 Task: Look for space in San Jose, Philippines from 5th September, 2023 to 13th September, 2023 for 6 adults in price range Rs.15000 to Rs.20000. Place can be entire place with 3 bedrooms having 3 beds and 3 bathrooms. Property type can be house, flat, guest house. Booking option can be shelf check-in. Required host language is English.
Action: Mouse moved to (451, 81)
Screenshot: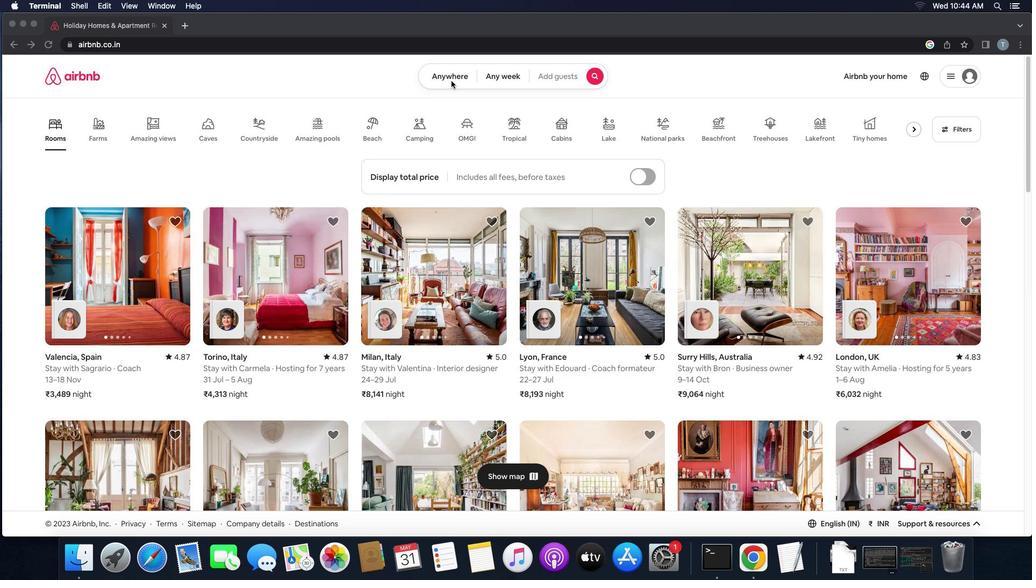 
Action: Mouse pressed left at (451, 81)
Screenshot: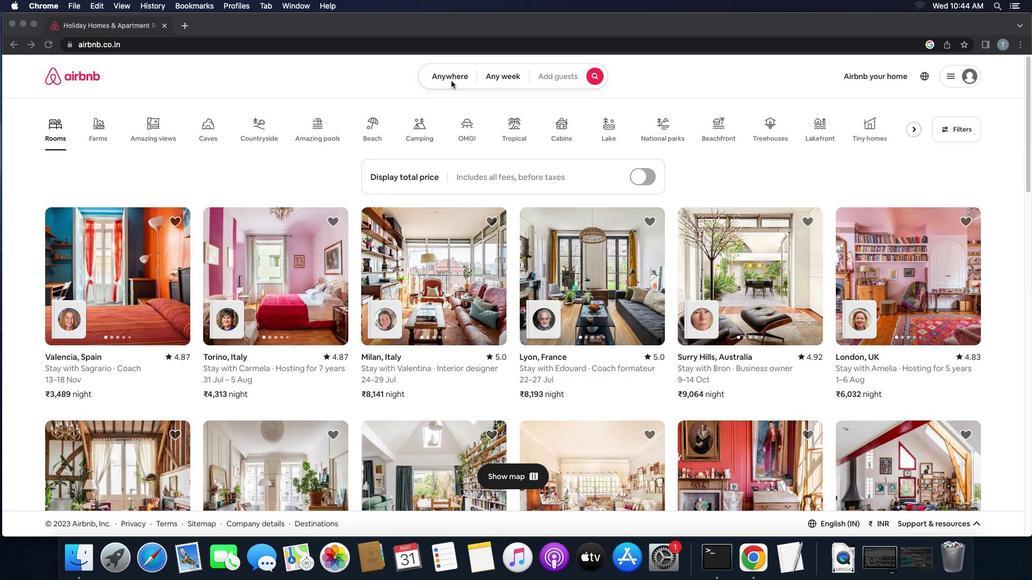 
Action: Mouse moved to (451, 81)
Screenshot: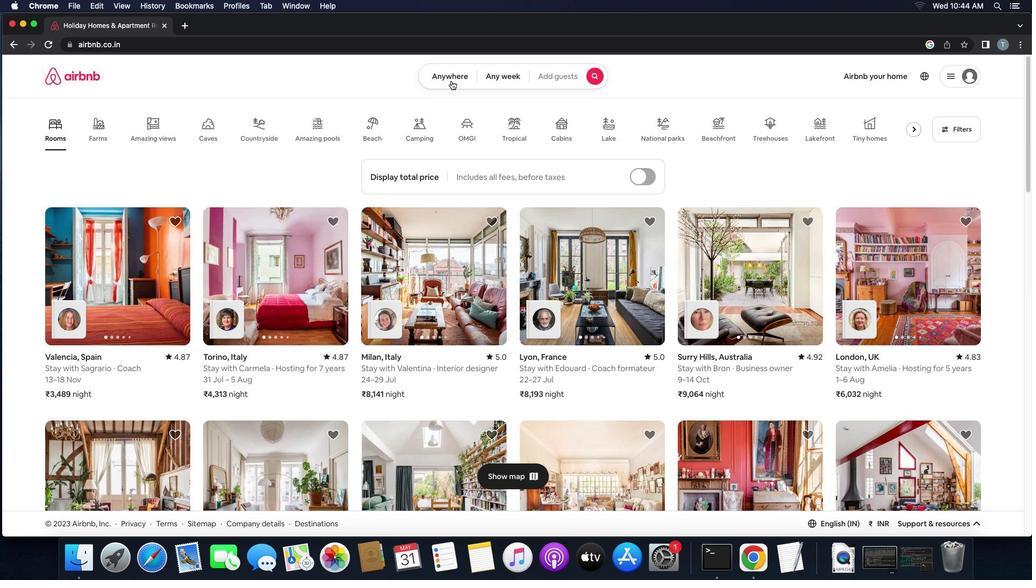 
Action: Mouse pressed left at (451, 81)
Screenshot: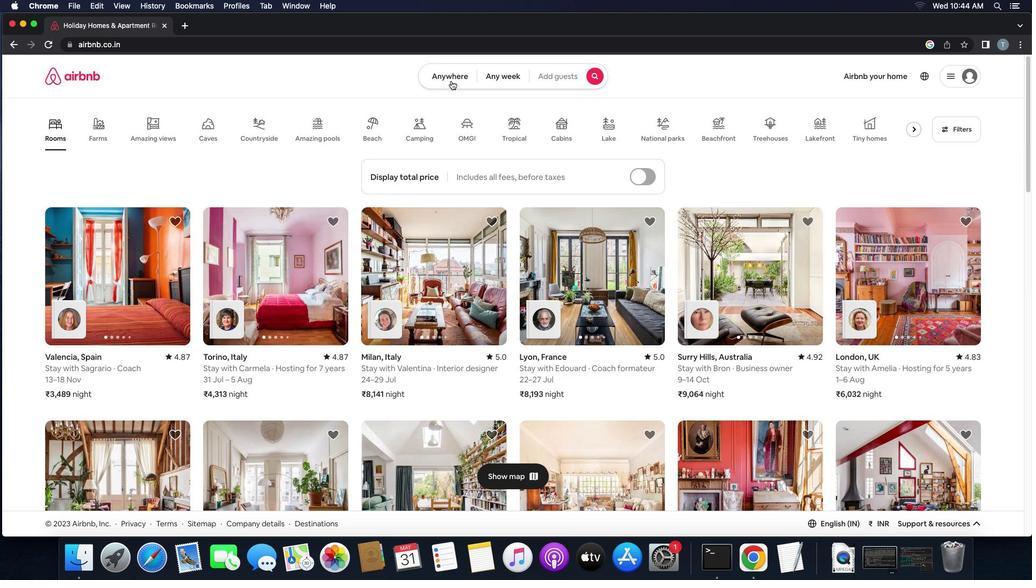 
Action: Mouse moved to (396, 121)
Screenshot: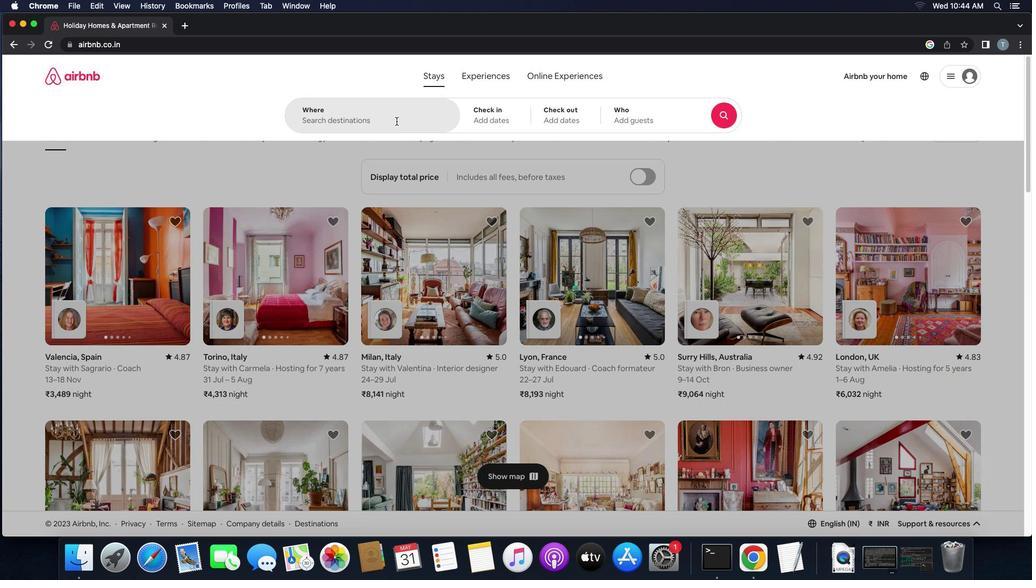 
Action: Mouse pressed left at (396, 121)
Screenshot: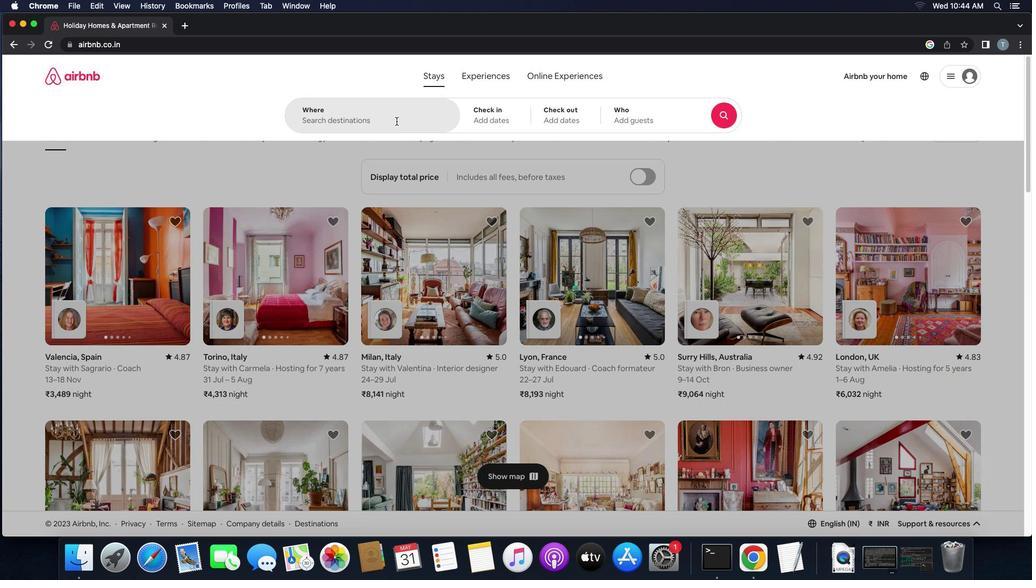 
Action: Mouse moved to (396, 118)
Screenshot: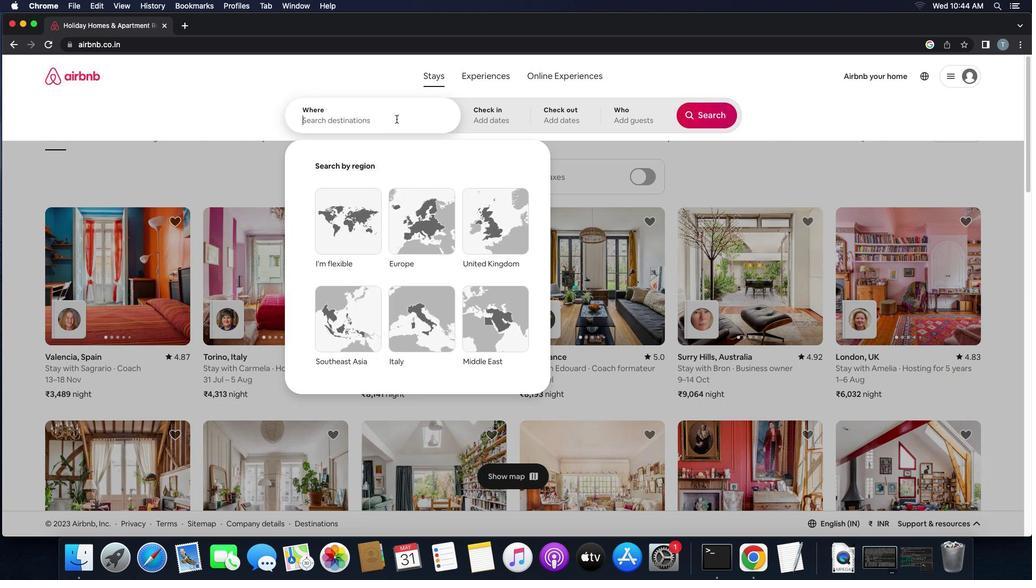 
Action: Key pressed Key.shift'S''a''n'Key.space'j''o''s''e'','Key.space'p''h''i''l''i''p''p''i''n''e''s'Key.enter
Screenshot: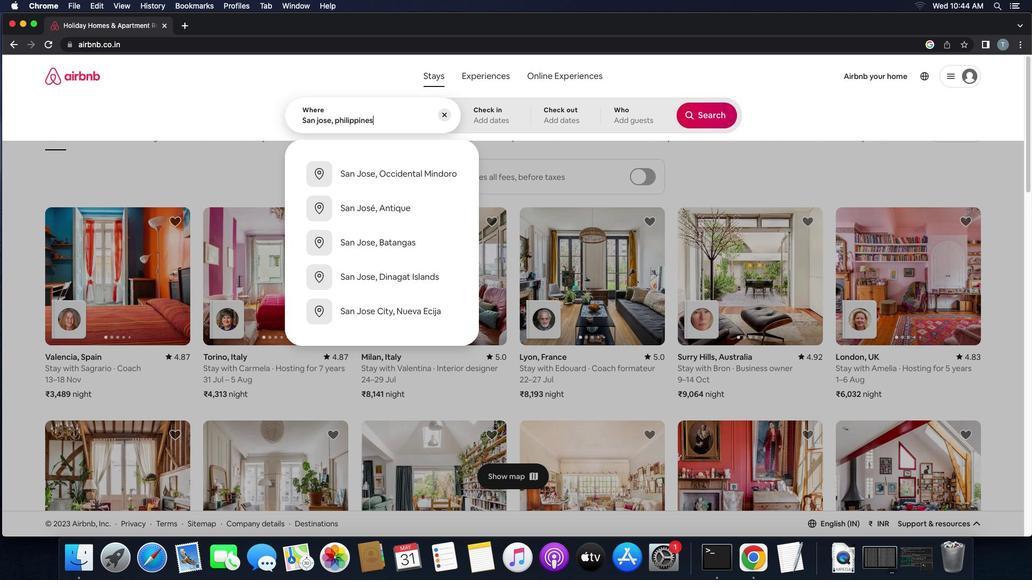 
Action: Mouse moved to (699, 204)
Screenshot: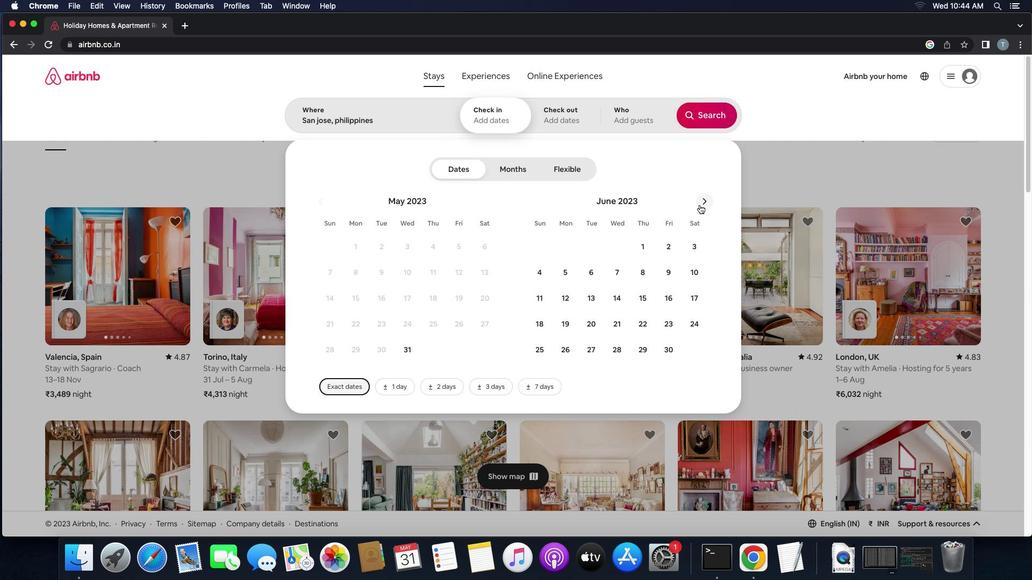 
Action: Mouse pressed left at (699, 204)
Screenshot: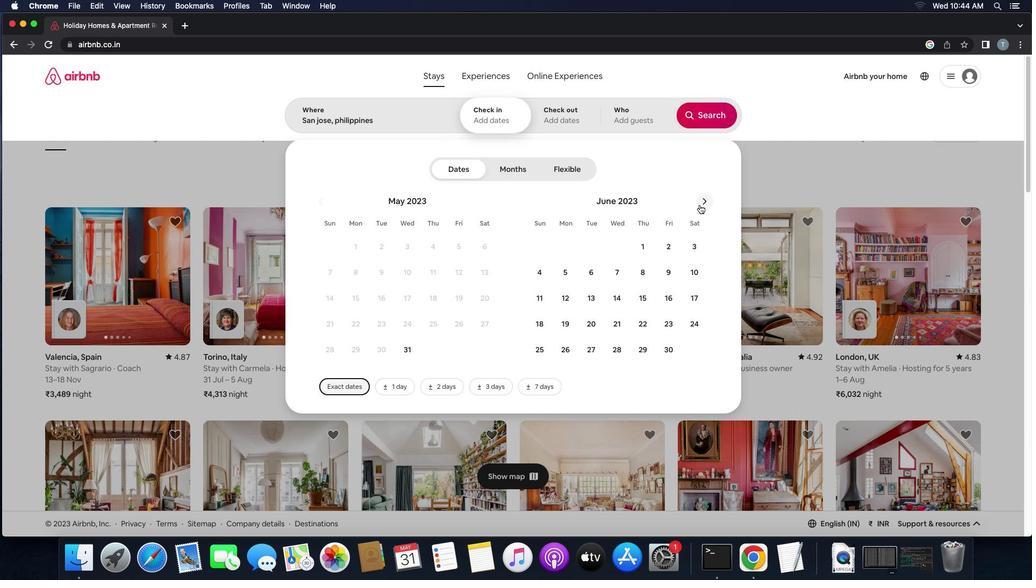 
Action: Mouse pressed left at (699, 204)
Screenshot: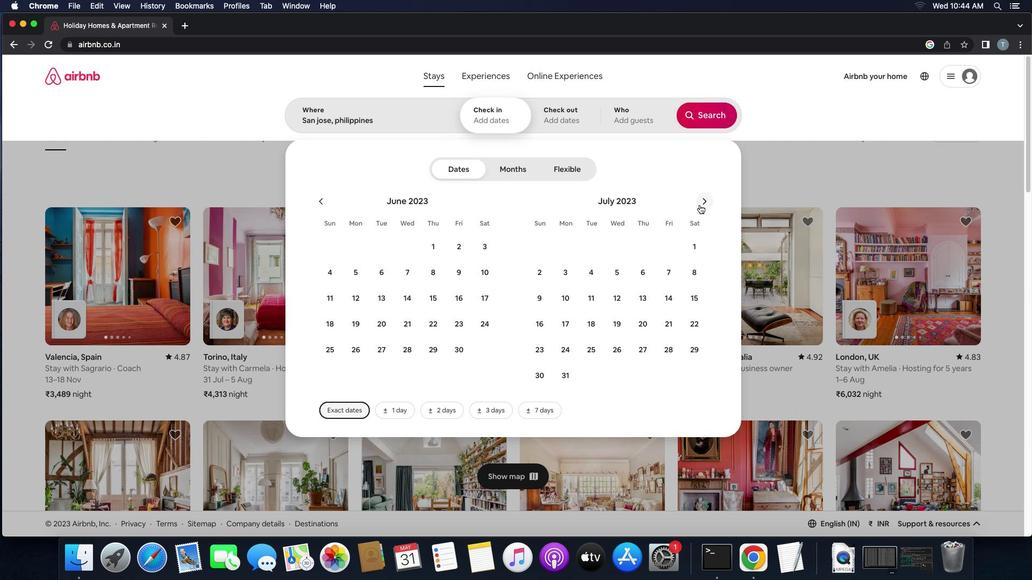 
Action: Mouse pressed left at (699, 204)
Screenshot: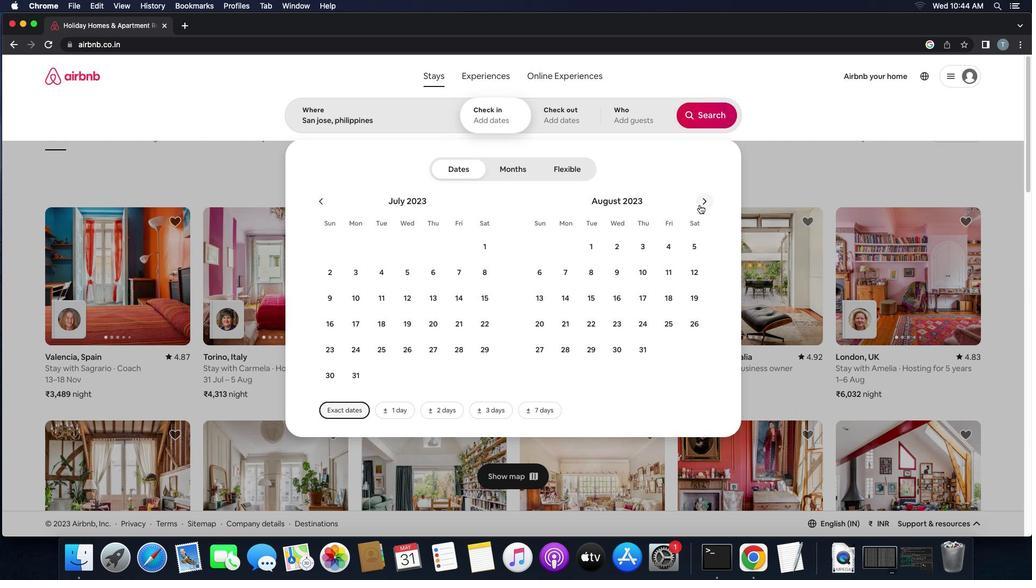 
Action: Mouse moved to (585, 267)
Screenshot: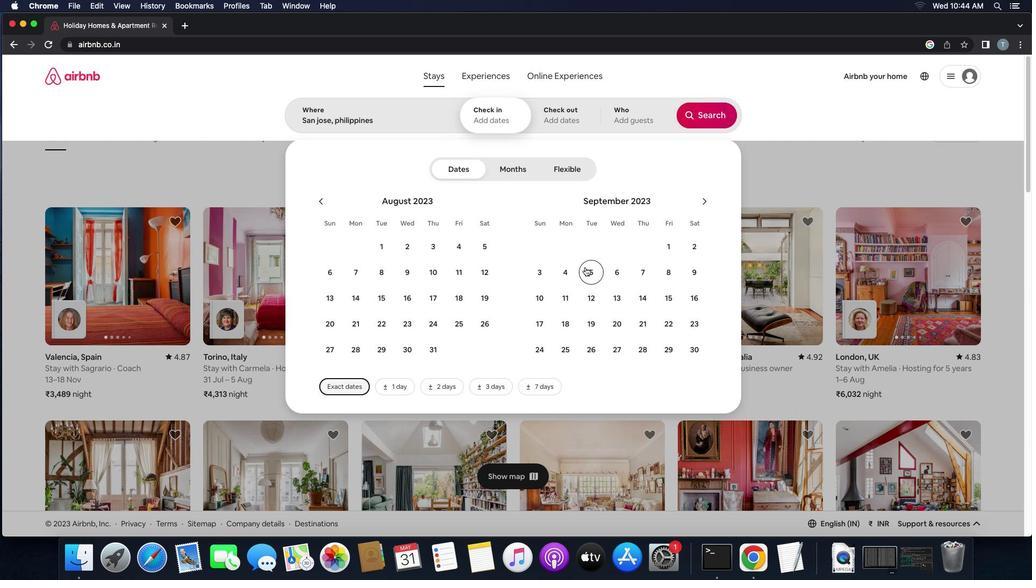 
Action: Mouse pressed left at (585, 267)
Screenshot: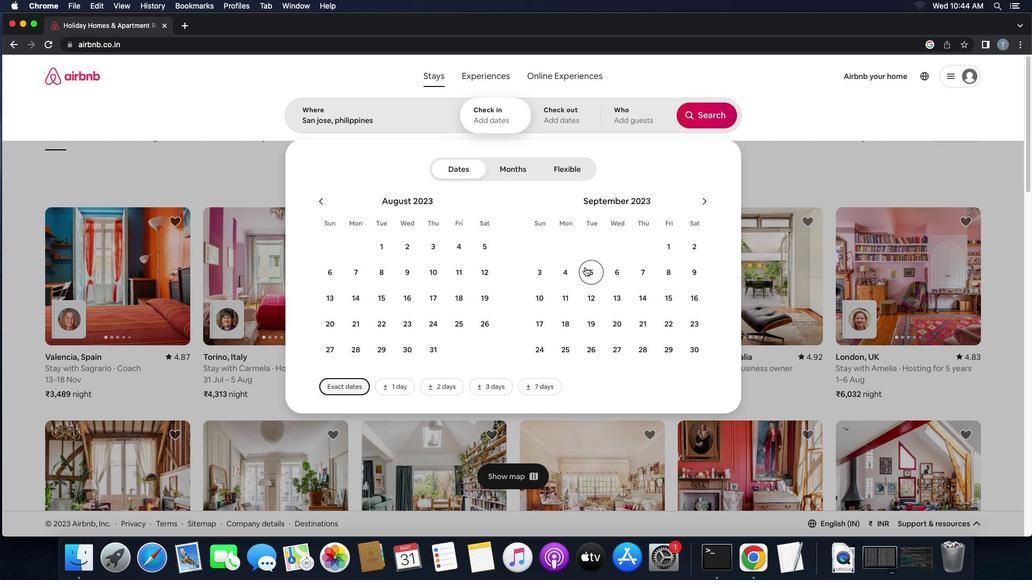
Action: Mouse moved to (619, 302)
Screenshot: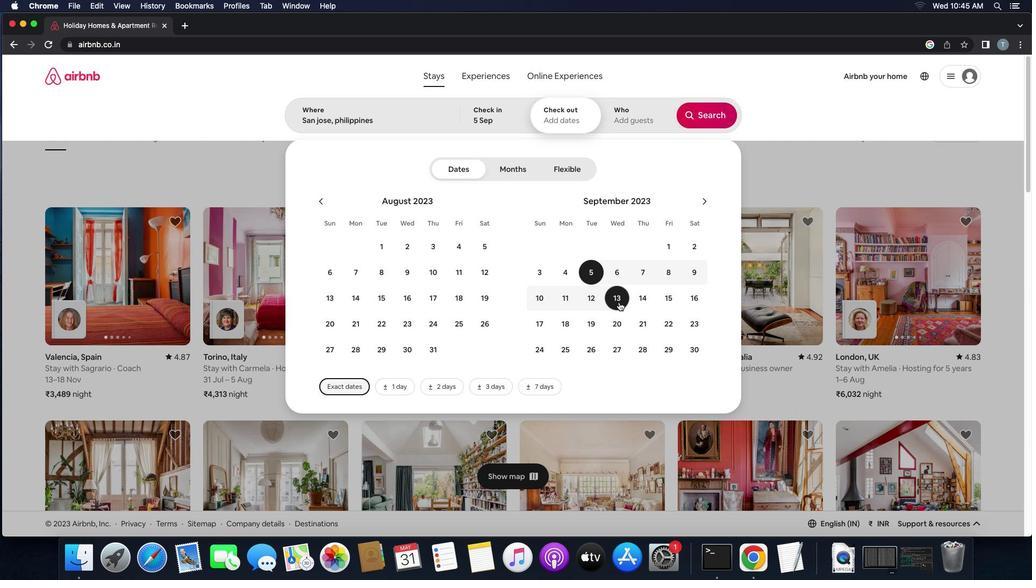 
Action: Mouse pressed left at (619, 302)
Screenshot: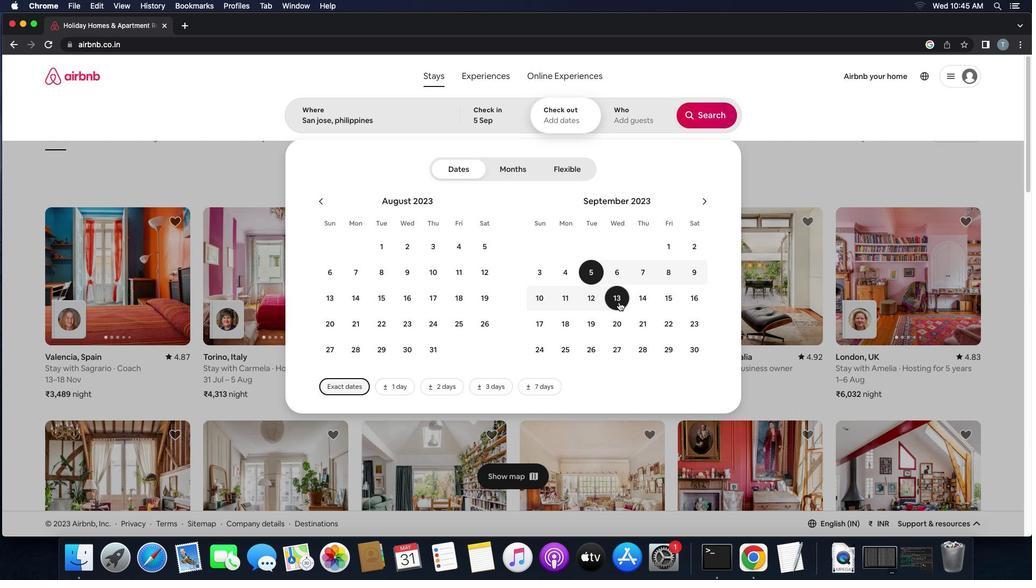 
Action: Mouse moved to (637, 122)
Screenshot: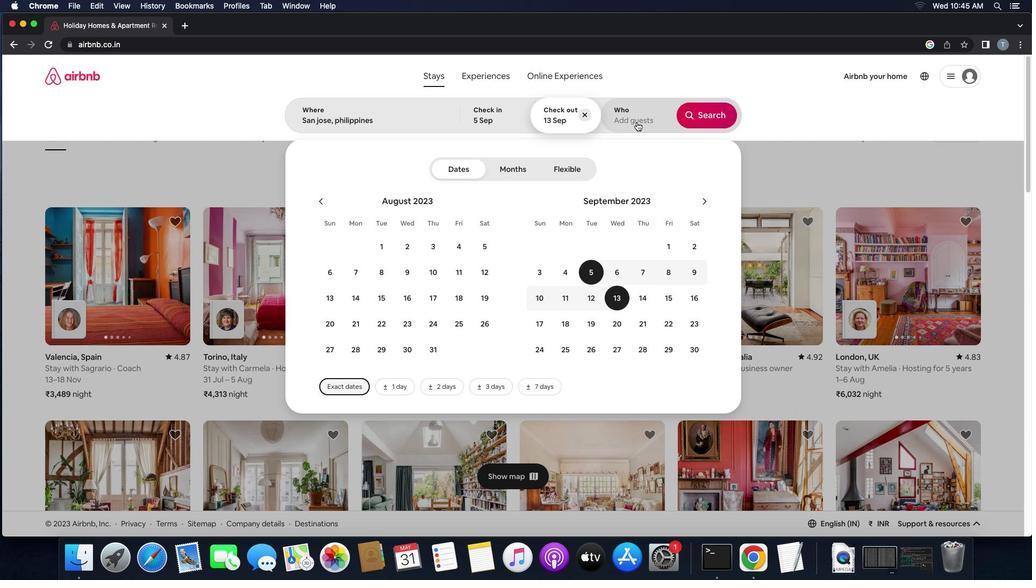 
Action: Mouse pressed left at (637, 122)
Screenshot: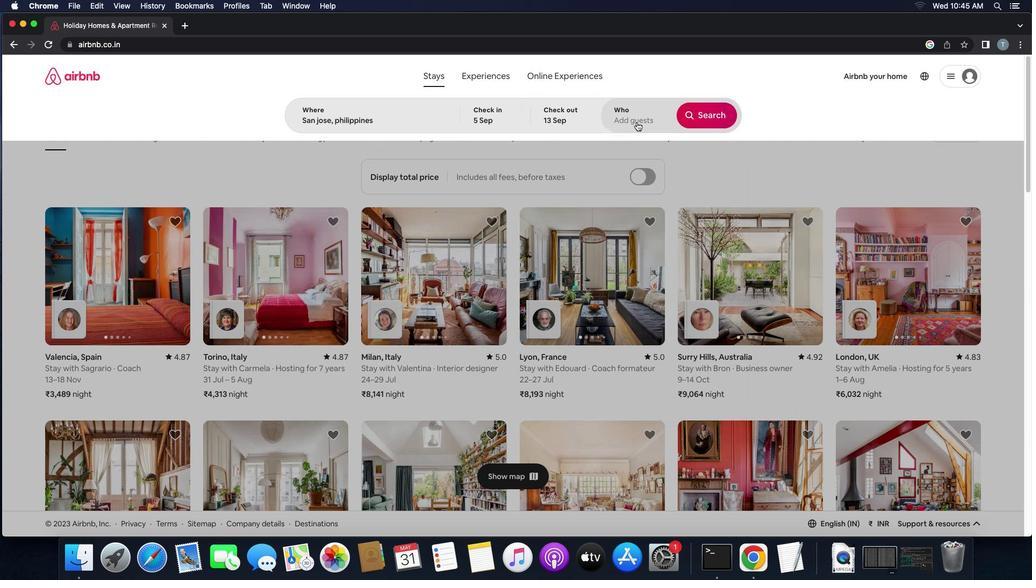 
Action: Mouse moved to (712, 174)
Screenshot: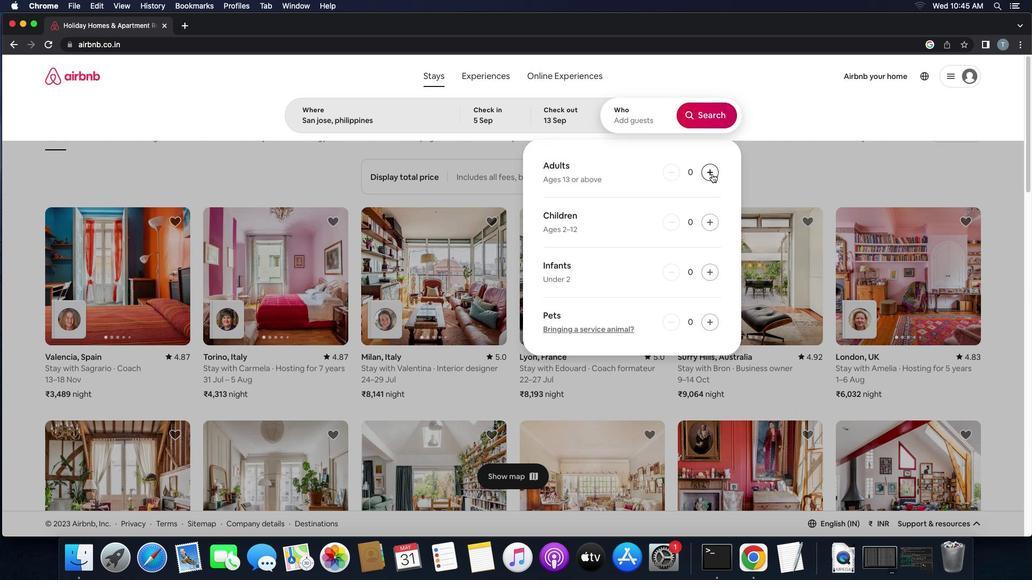 
Action: Mouse pressed left at (712, 174)
Screenshot: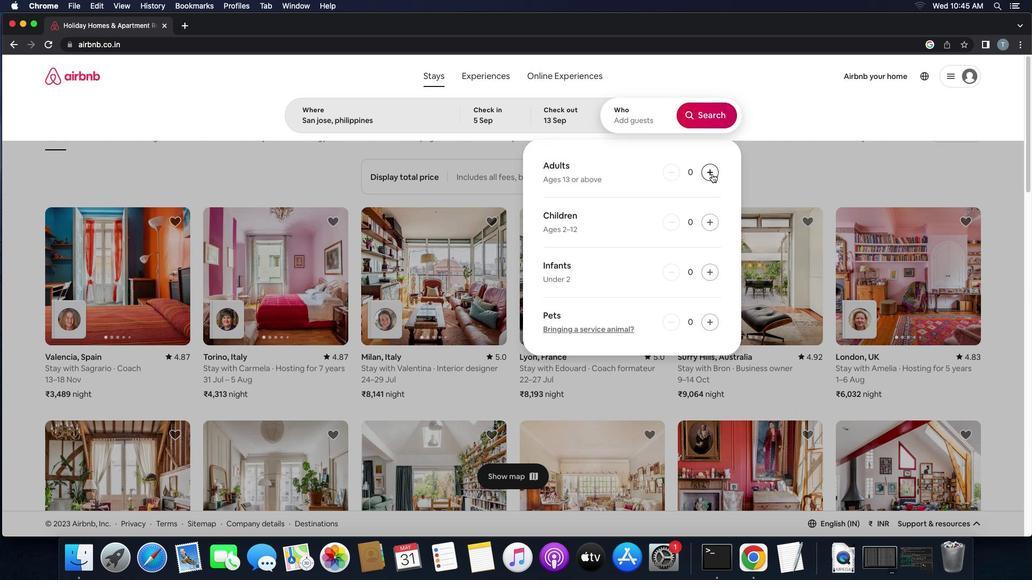 
Action: Mouse pressed left at (712, 174)
Screenshot: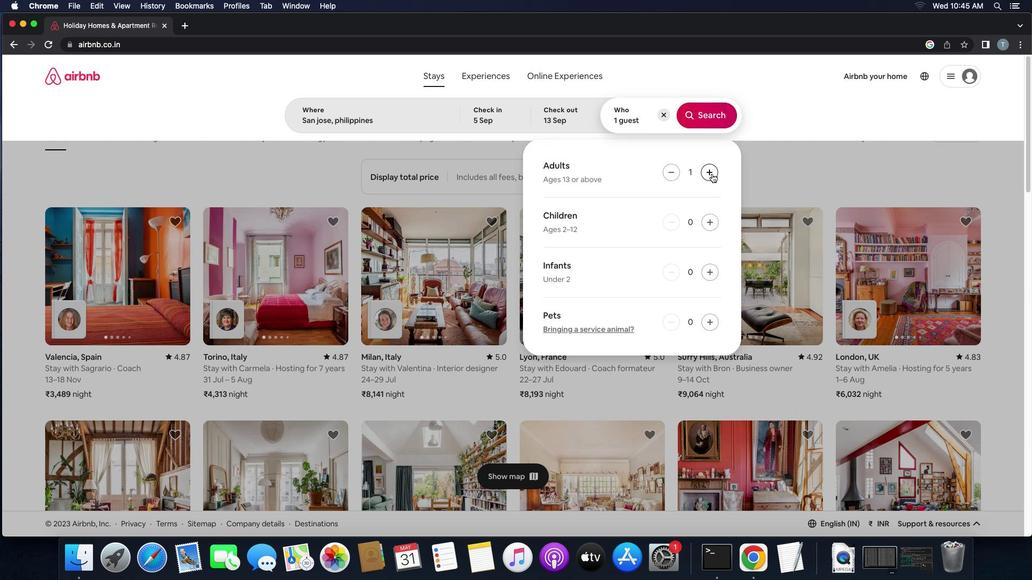 
Action: Mouse pressed left at (712, 174)
Screenshot: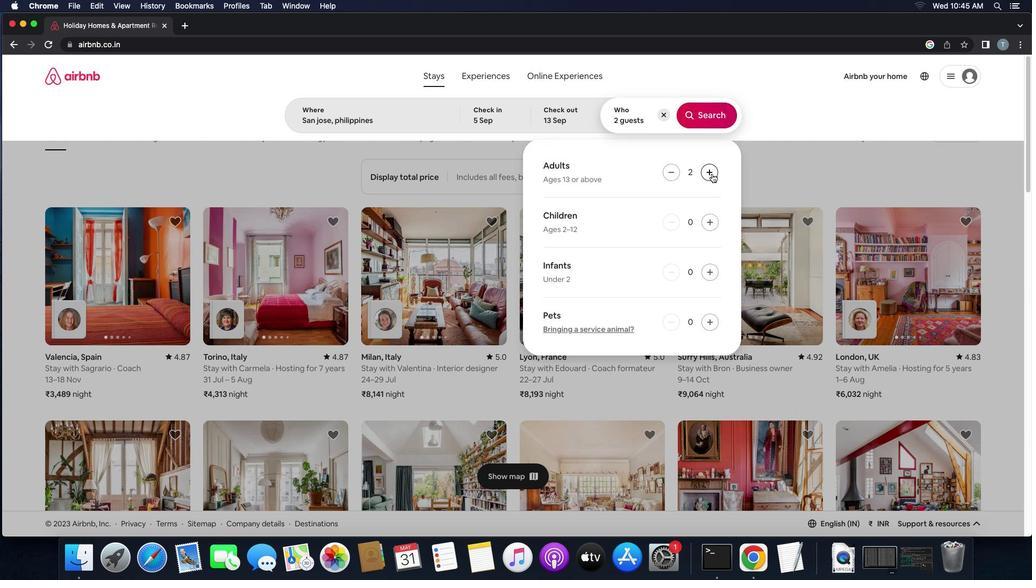 
Action: Mouse pressed left at (712, 174)
Screenshot: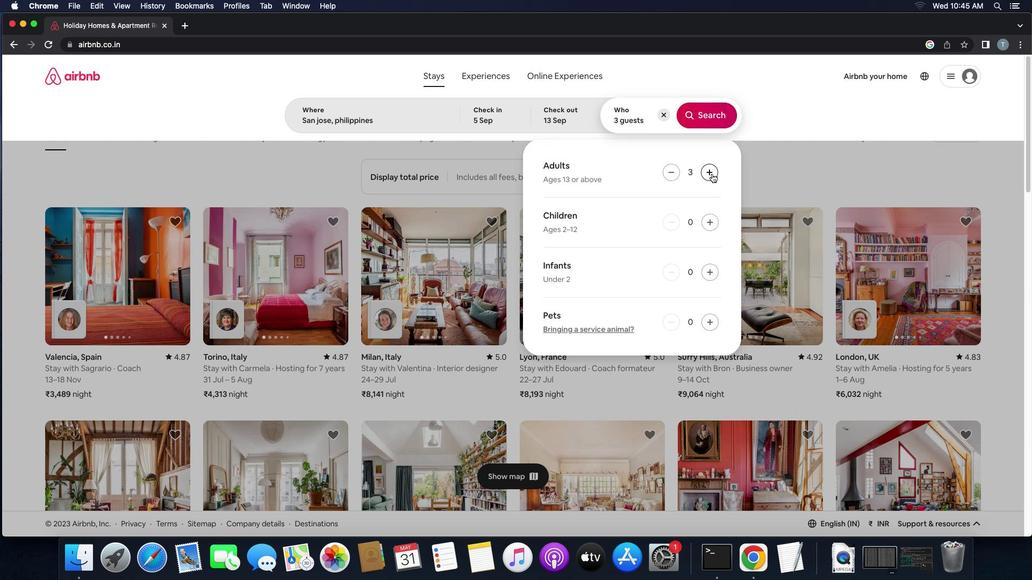 
Action: Mouse pressed left at (712, 174)
Screenshot: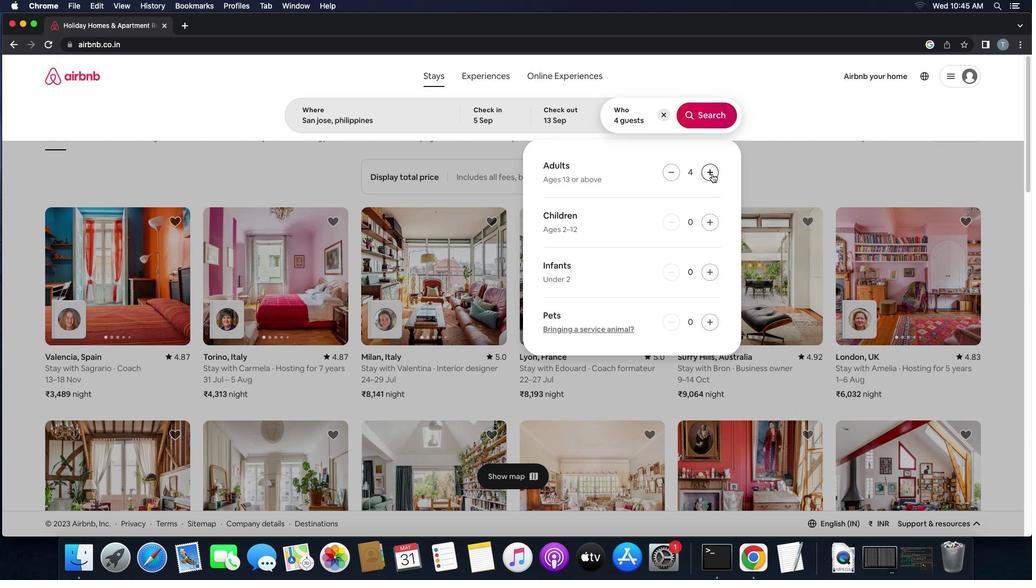 
Action: Mouse pressed left at (712, 174)
Screenshot: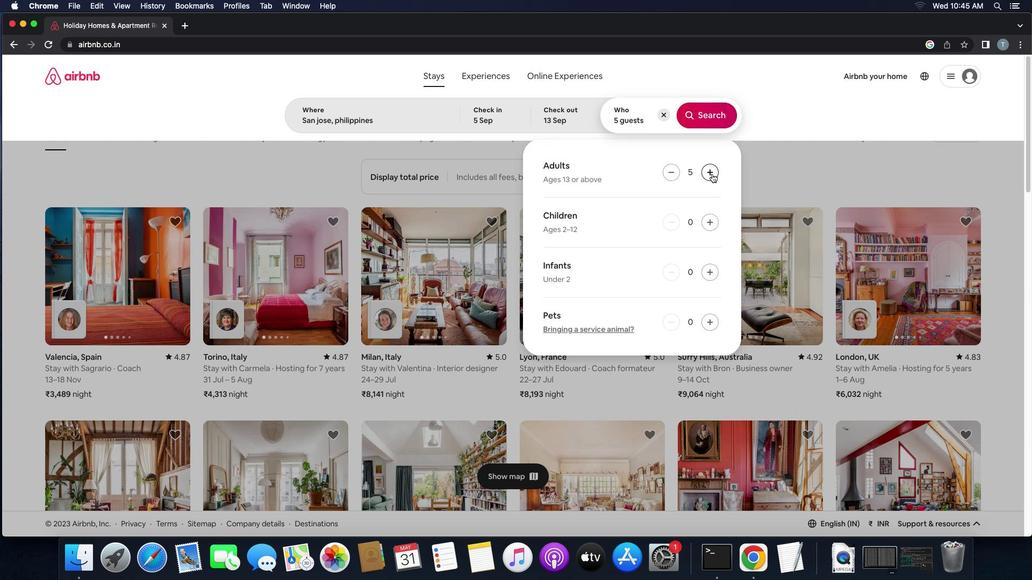 
Action: Mouse moved to (713, 125)
Screenshot: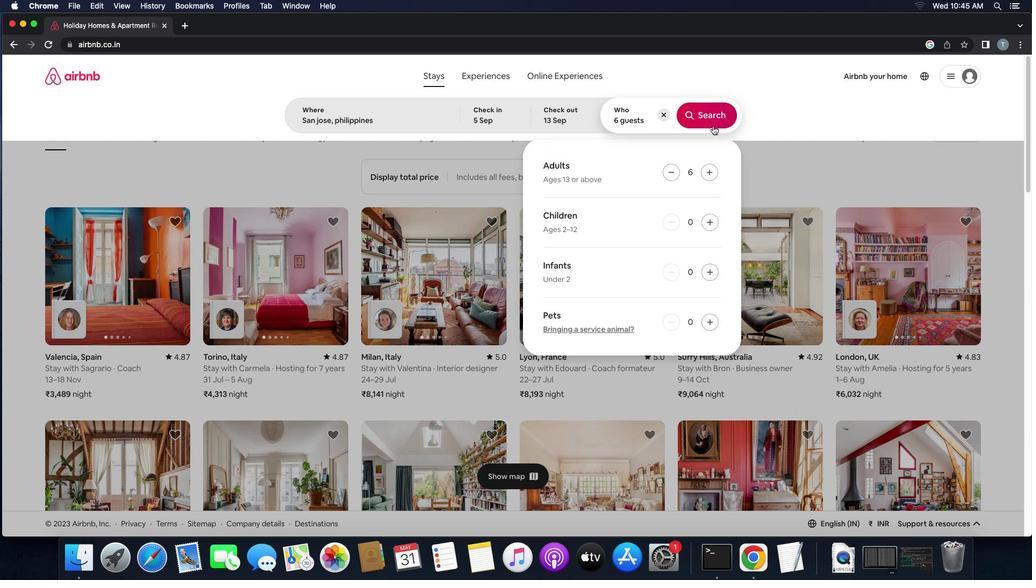 
Action: Mouse pressed left at (713, 125)
Screenshot: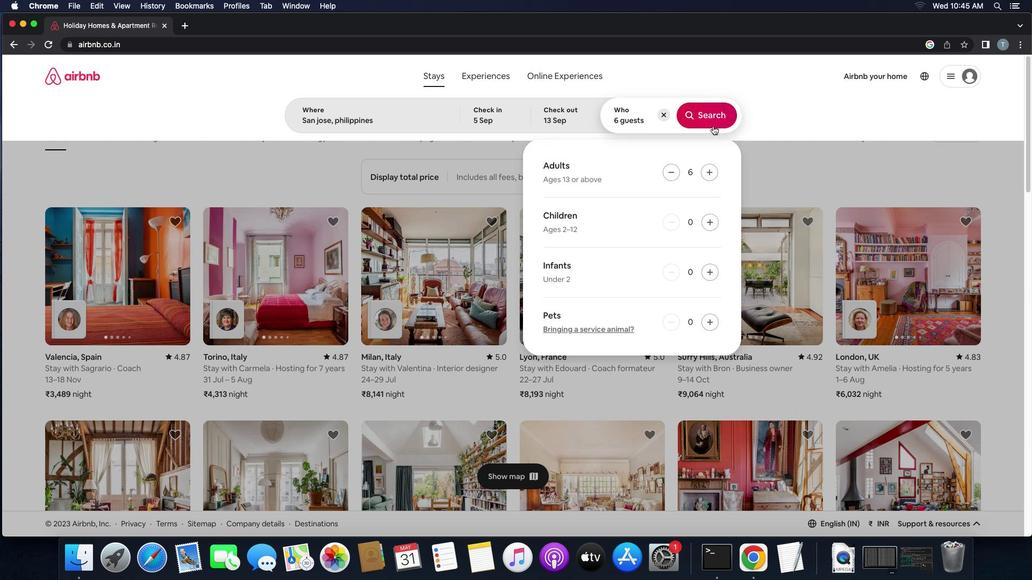 
Action: Mouse moved to (978, 120)
Screenshot: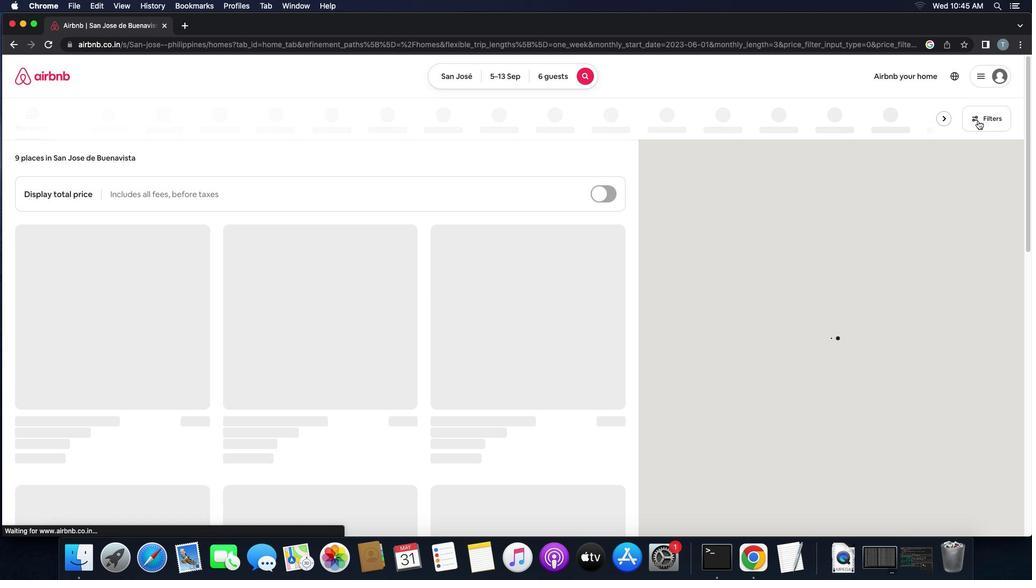 
Action: Mouse pressed left at (978, 120)
Screenshot: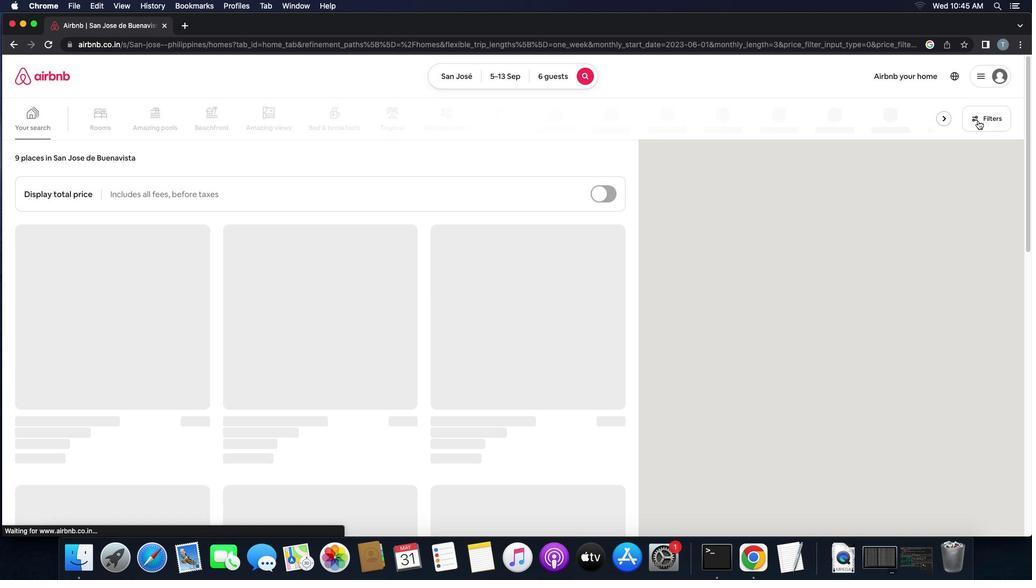 
Action: Mouse moved to (437, 252)
Screenshot: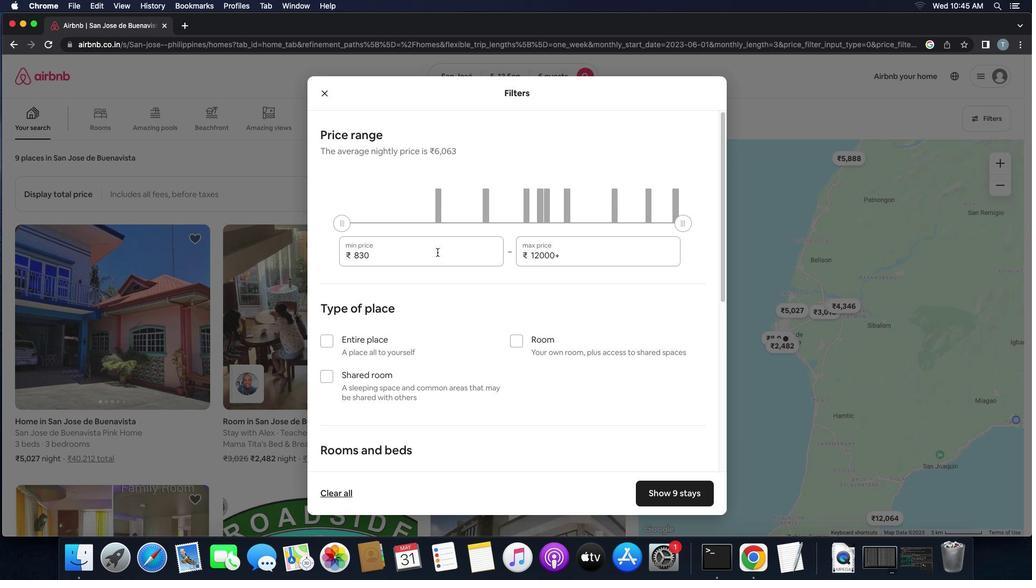 
Action: Mouse pressed left at (437, 252)
Screenshot: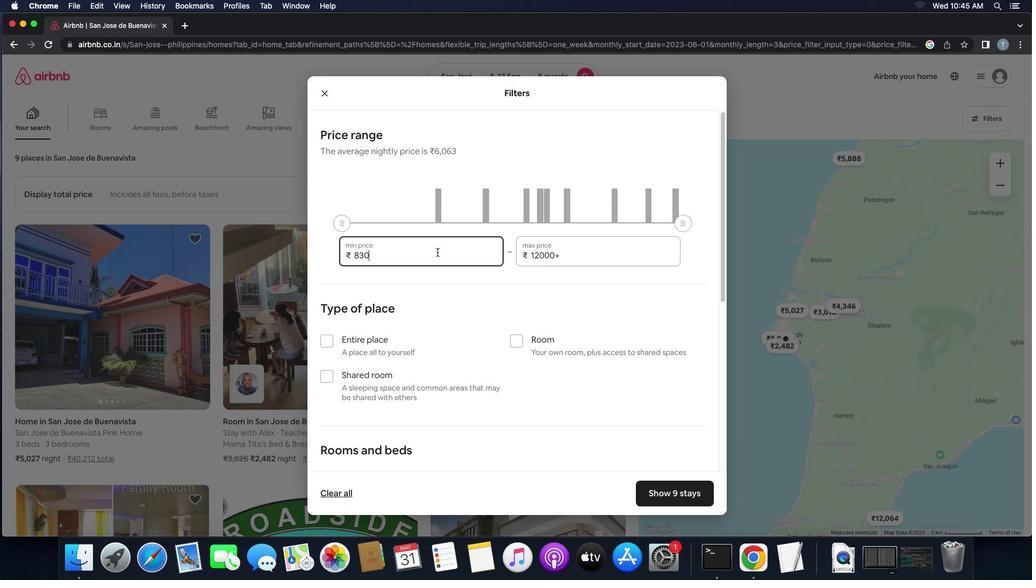 
Action: Key pressed Key.backspaceKey.backspaceKey.backspaceKey.backspaceKey.backspaceKey.backspaceKey.backspaceKey.backspaceKey.backspaceKey.backspaceKey.backspaceKey.backspaceKey.backspaceKey.backspace'1''5''0''0''0'
Screenshot: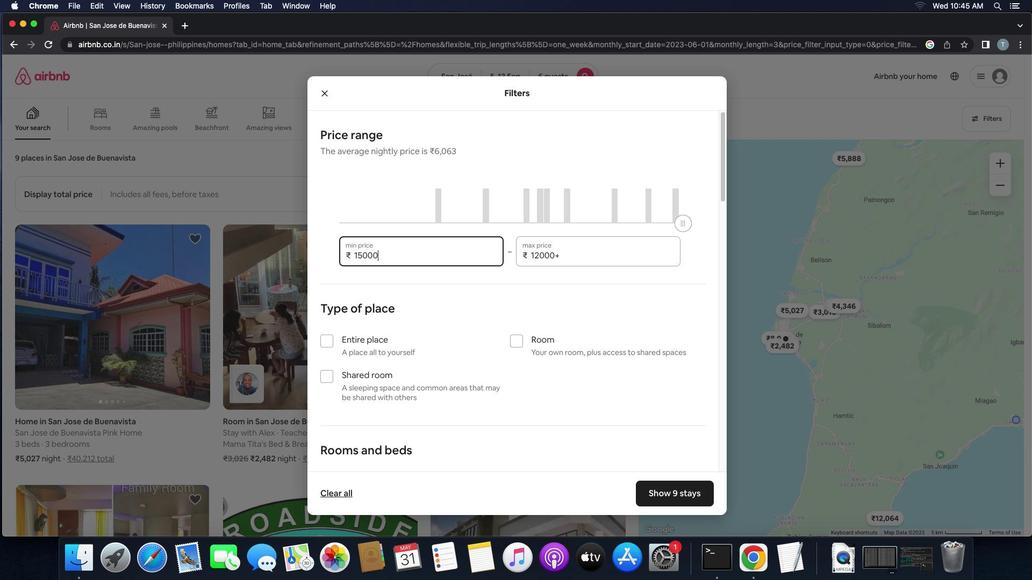 
Action: Mouse moved to (579, 258)
Screenshot: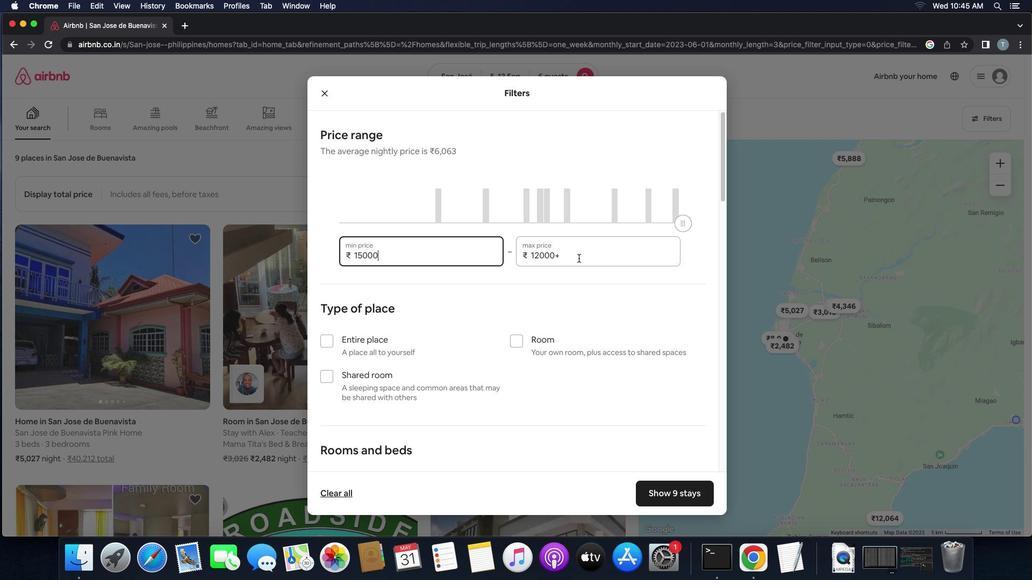 
Action: Mouse pressed left at (579, 258)
Screenshot: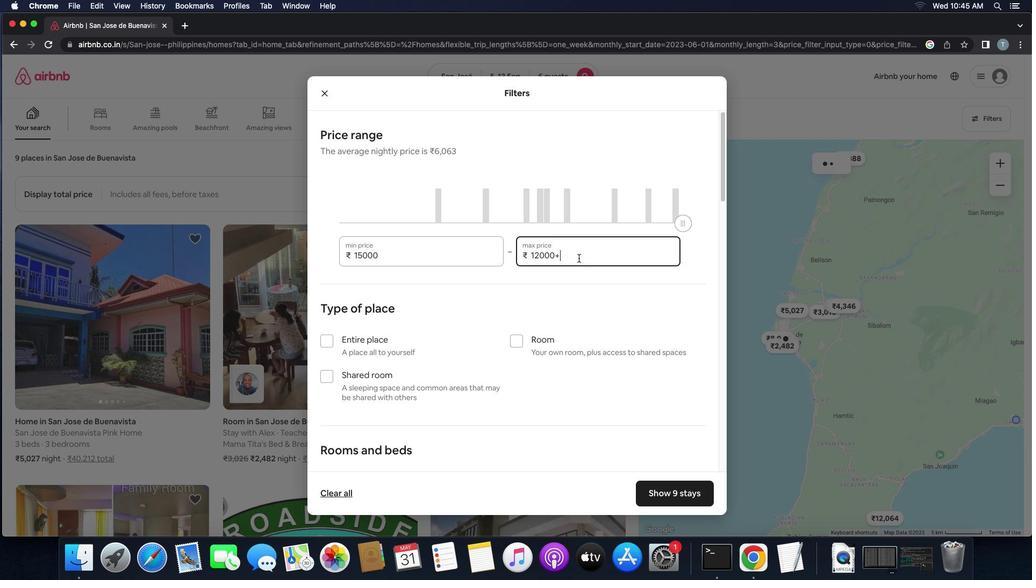 
Action: Key pressed Key.backspaceKey.backspaceKey.backspaceKey.backspaceKey.backspaceKey.backspace'2''0''0''0''0'
Screenshot: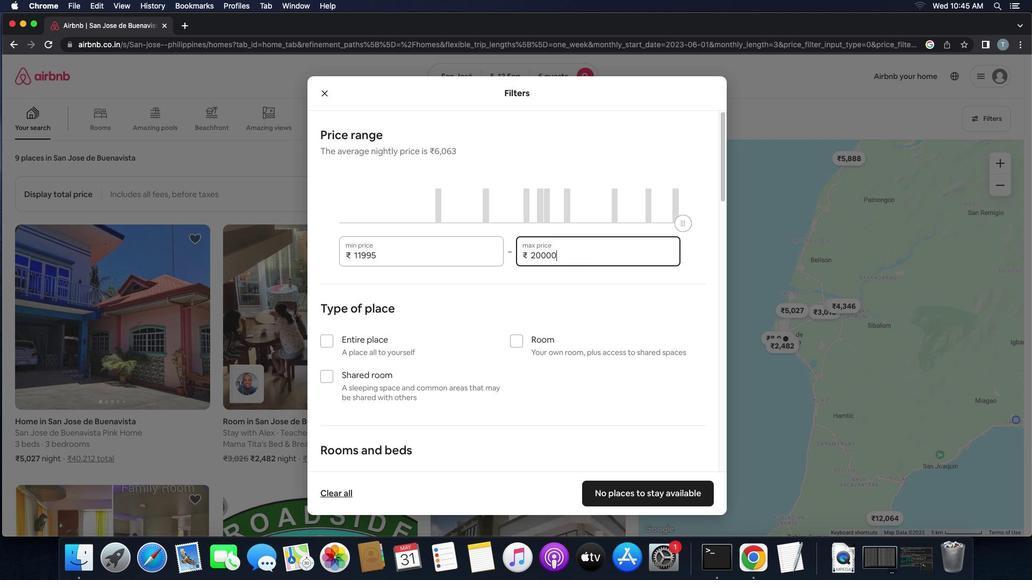 
Action: Mouse moved to (334, 343)
Screenshot: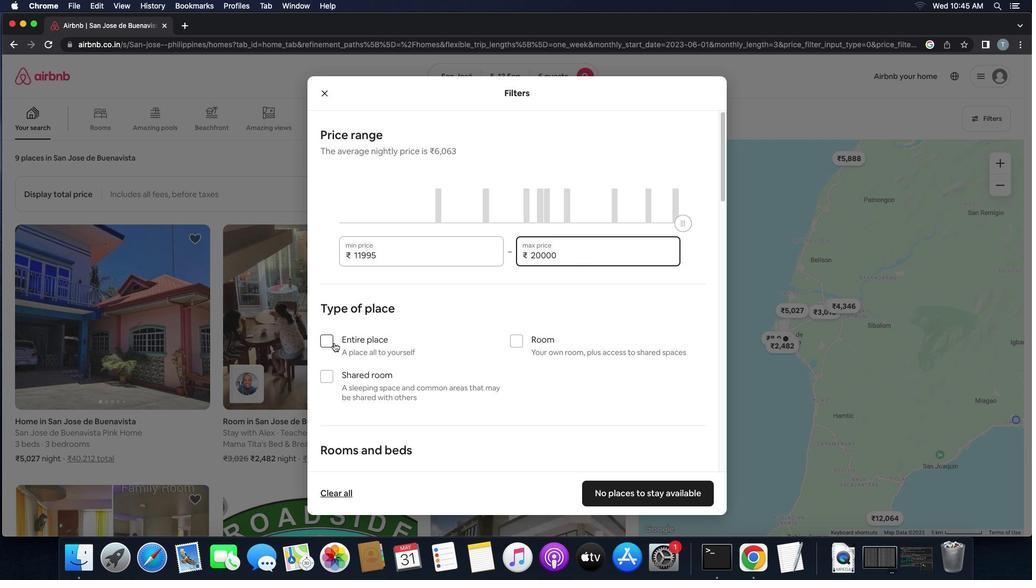 
Action: Mouse pressed left at (334, 343)
Screenshot: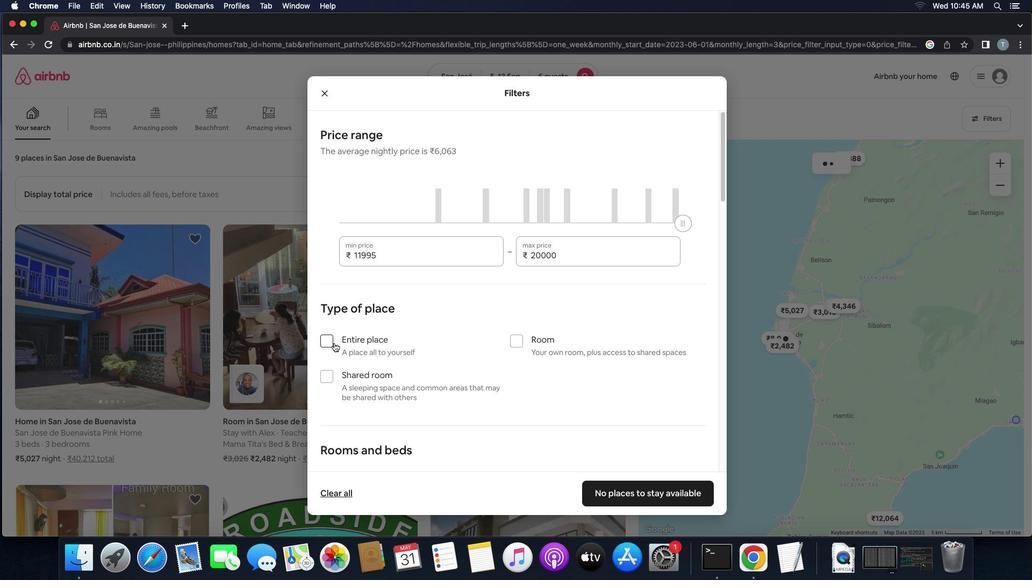 
Action: Mouse moved to (431, 376)
Screenshot: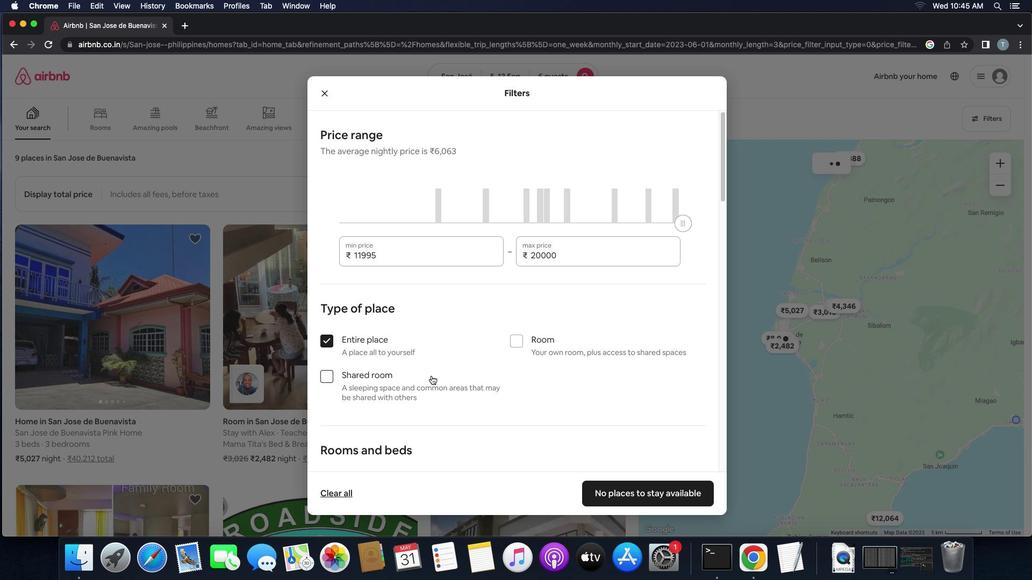 
Action: Mouse scrolled (431, 376) with delta (0, 0)
Screenshot: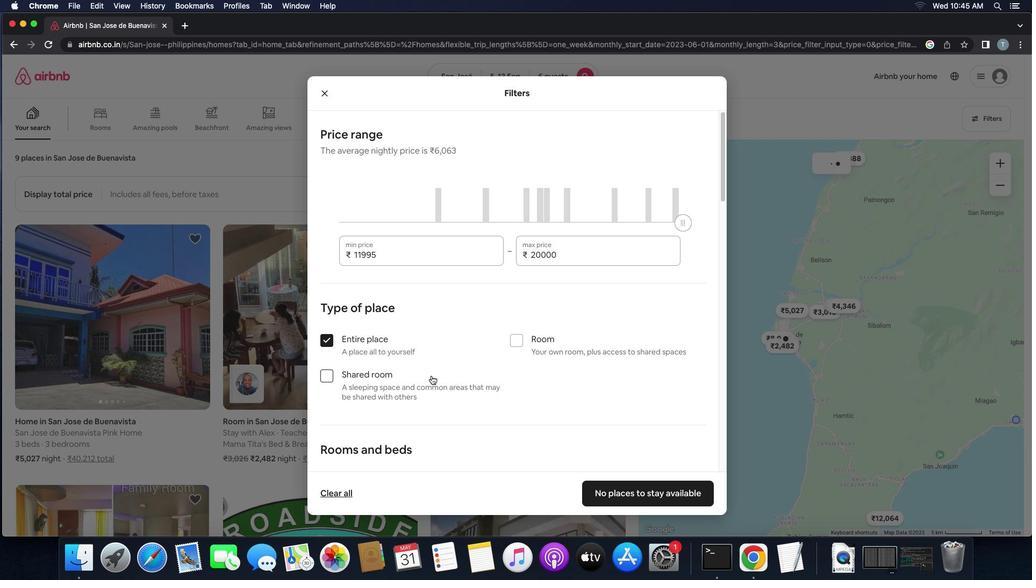 
Action: Mouse scrolled (431, 376) with delta (0, 0)
Screenshot: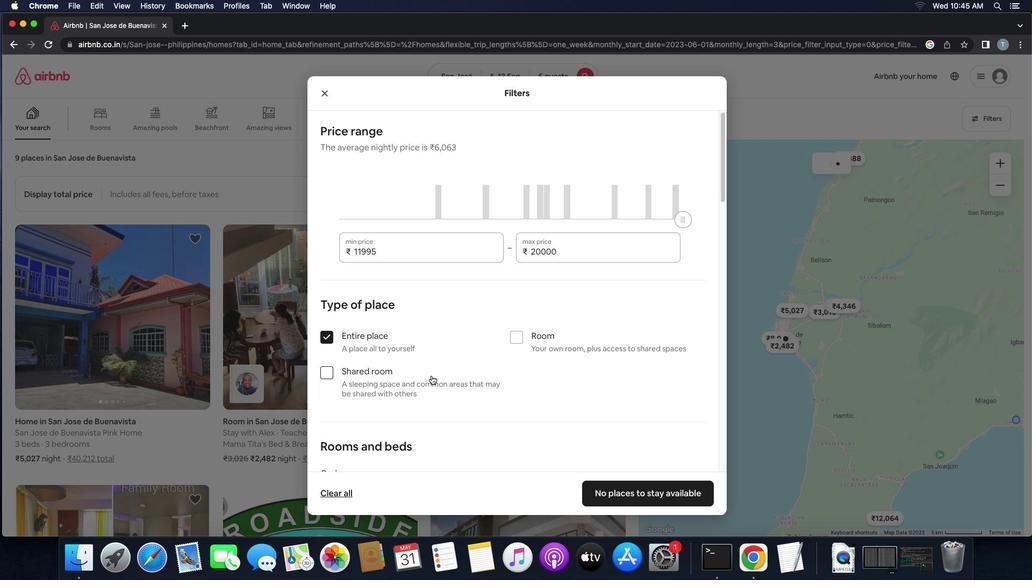 
Action: Mouse scrolled (431, 376) with delta (0, -1)
Screenshot: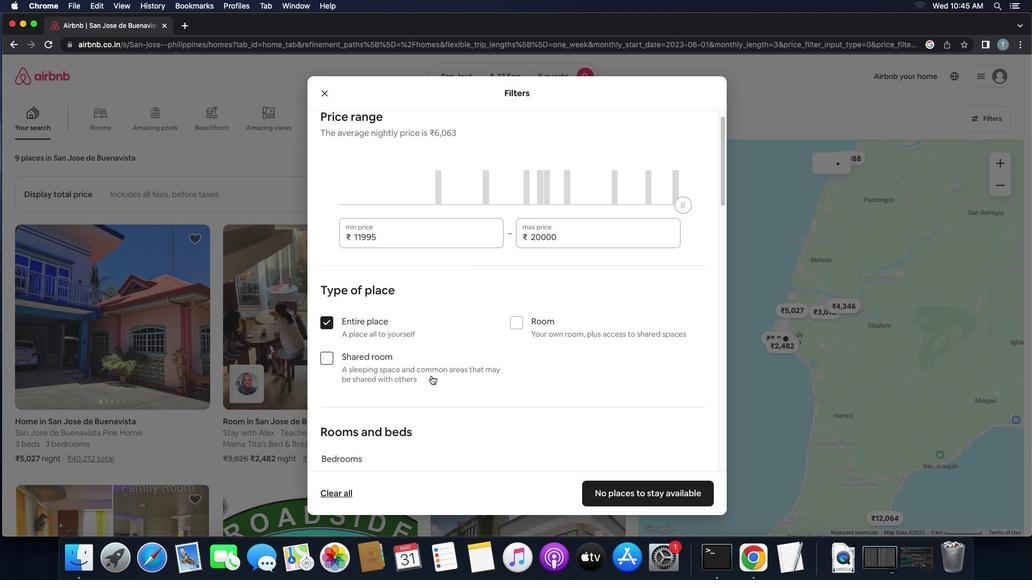 
Action: Mouse scrolled (431, 376) with delta (0, 0)
Screenshot: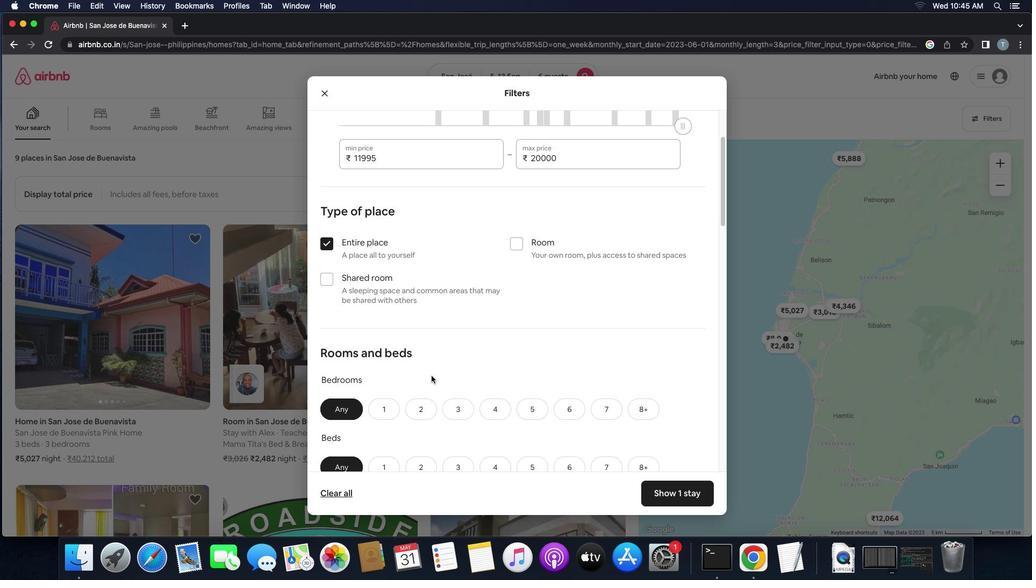 
Action: Mouse scrolled (431, 376) with delta (0, 0)
Screenshot: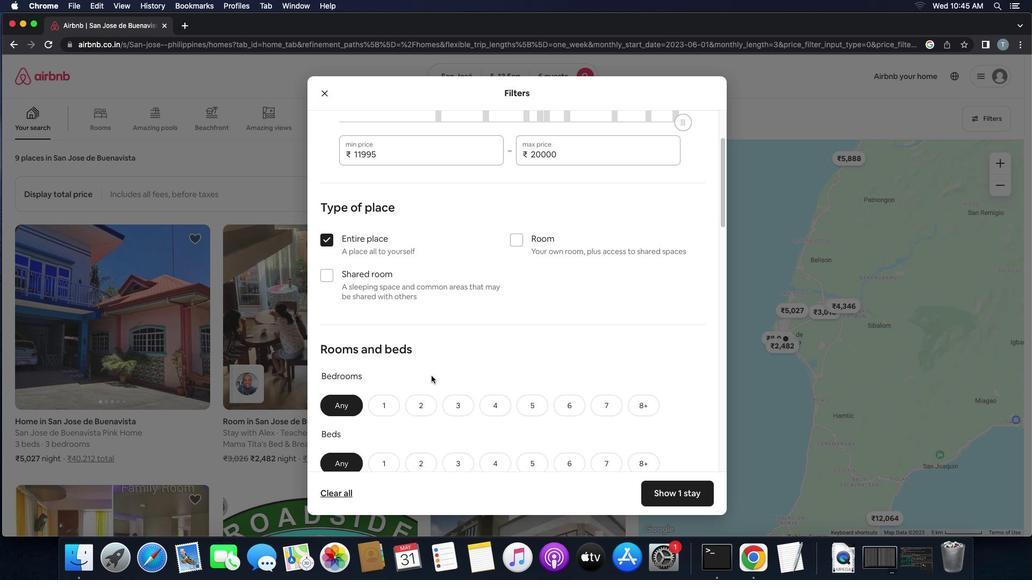 
Action: Mouse scrolled (431, 376) with delta (0, -1)
Screenshot: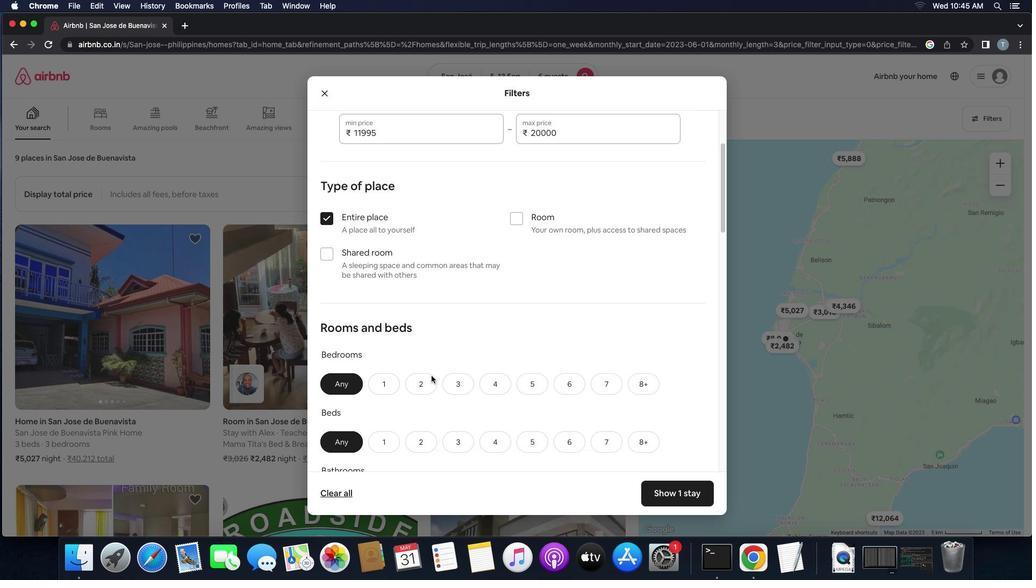 
Action: Mouse scrolled (431, 376) with delta (0, 0)
Screenshot: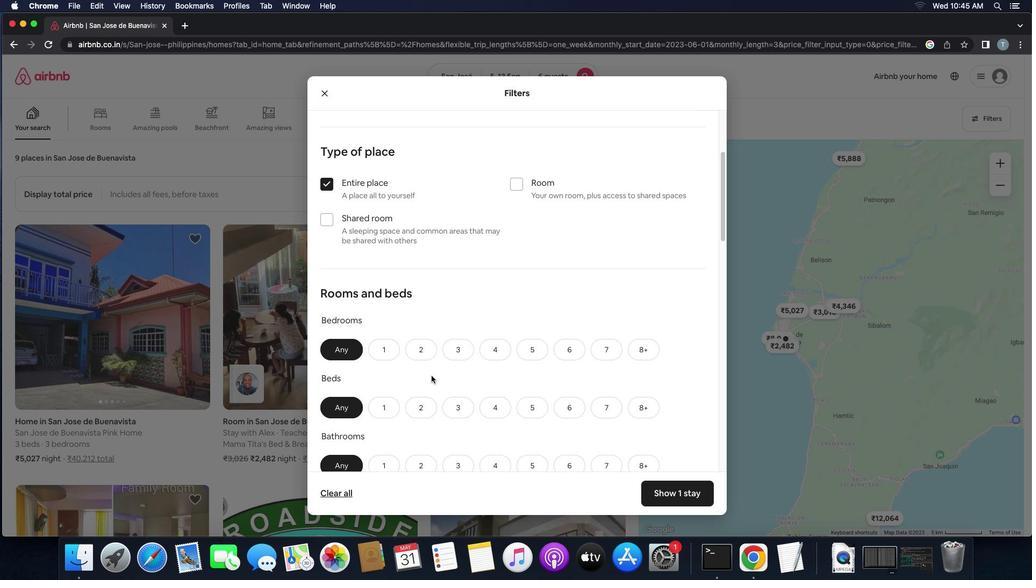 
Action: Mouse scrolled (431, 376) with delta (0, 0)
Screenshot: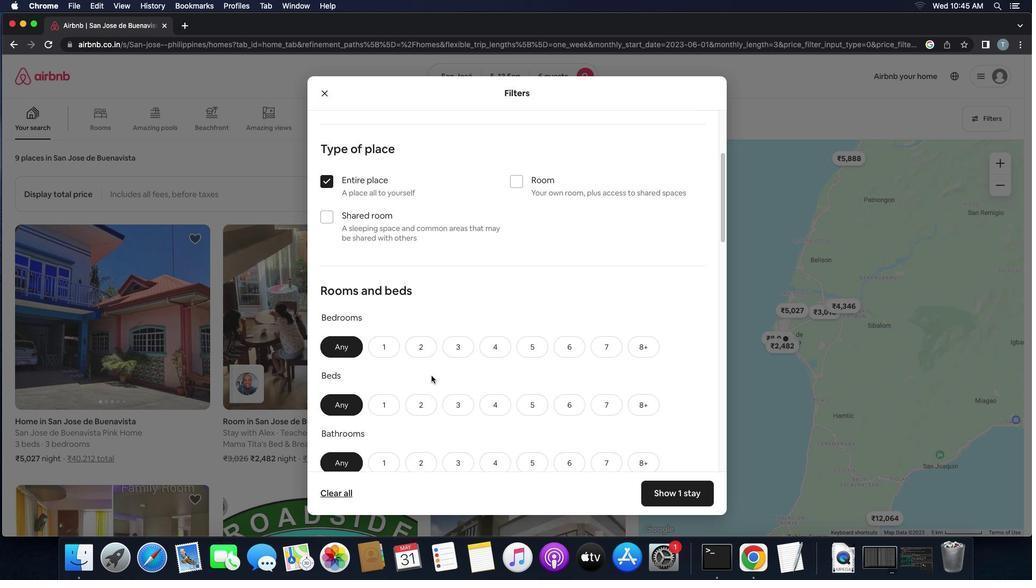 
Action: Mouse scrolled (431, 376) with delta (0, 0)
Screenshot: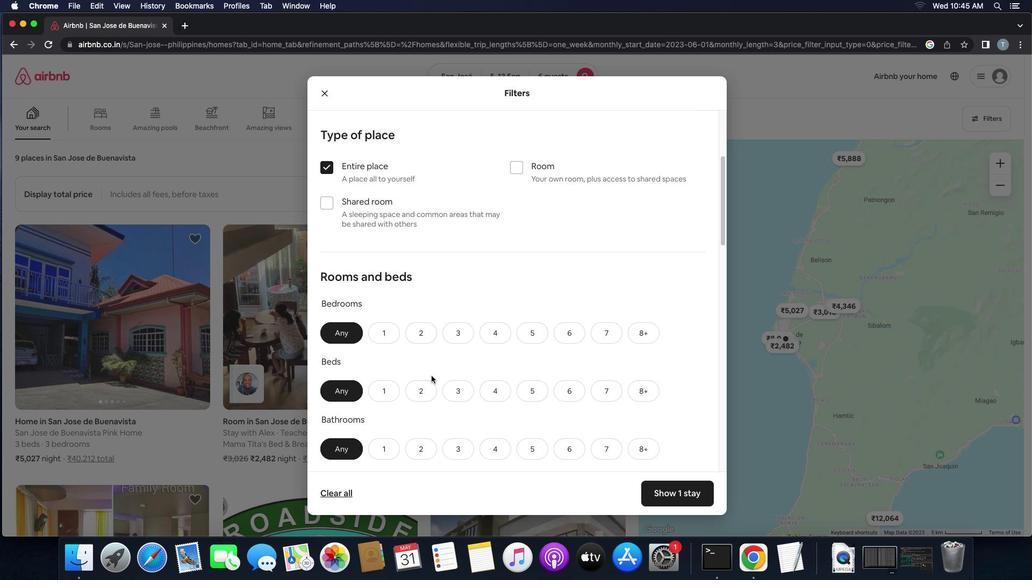 
Action: Mouse scrolled (431, 376) with delta (0, 0)
Screenshot: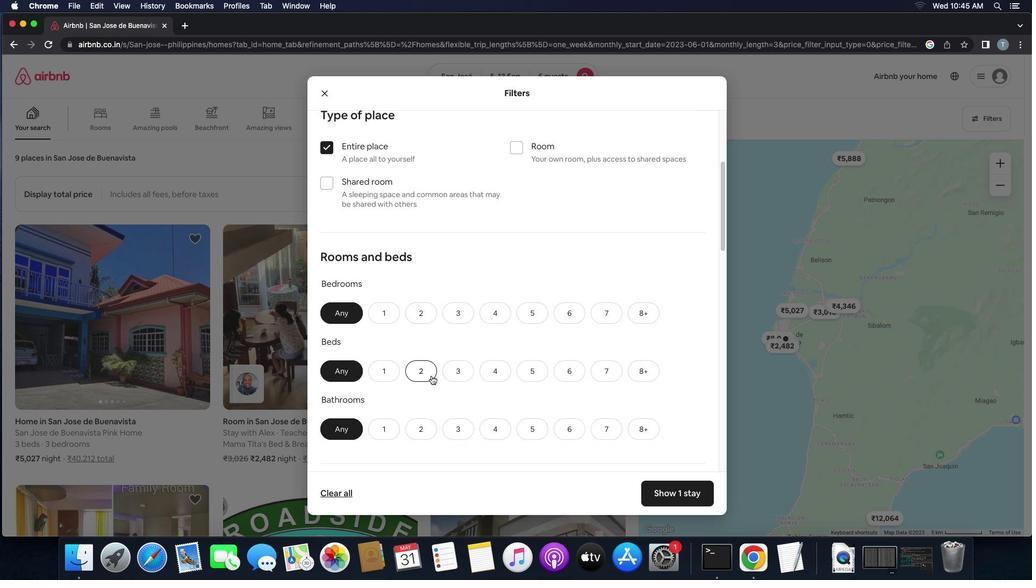 
Action: Mouse scrolled (431, 376) with delta (0, 0)
Screenshot: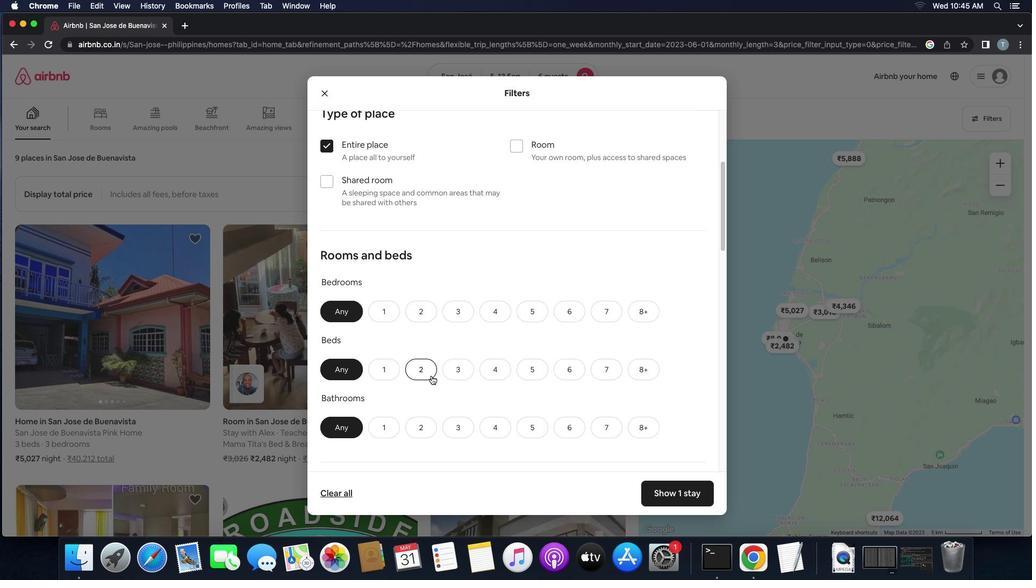 
Action: Mouse scrolled (431, 376) with delta (0, 0)
Screenshot: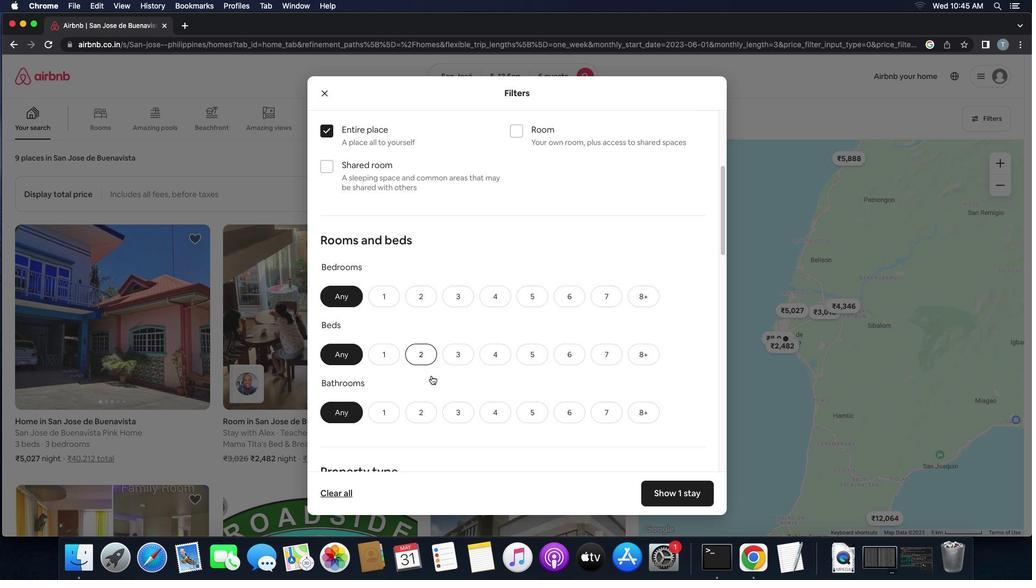 
Action: Mouse scrolled (431, 376) with delta (0, 0)
Screenshot: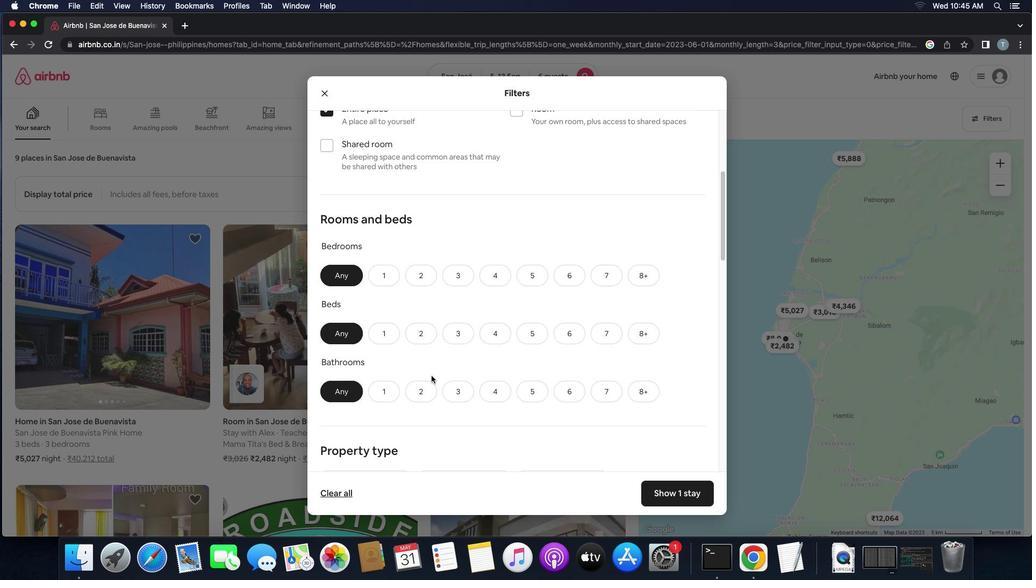 
Action: Mouse scrolled (431, 376) with delta (0, 0)
Screenshot: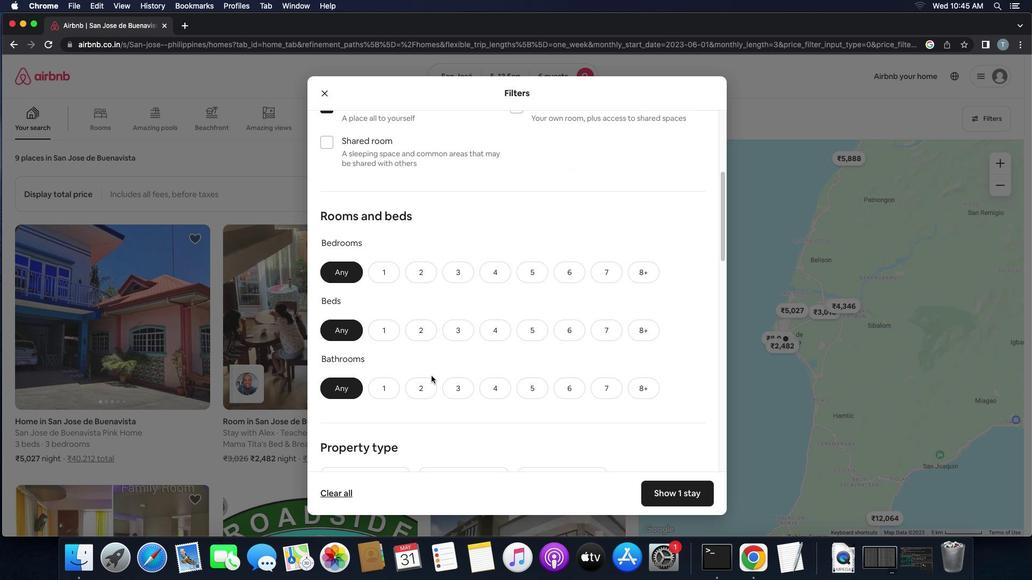 
Action: Mouse scrolled (431, 376) with delta (0, 0)
Screenshot: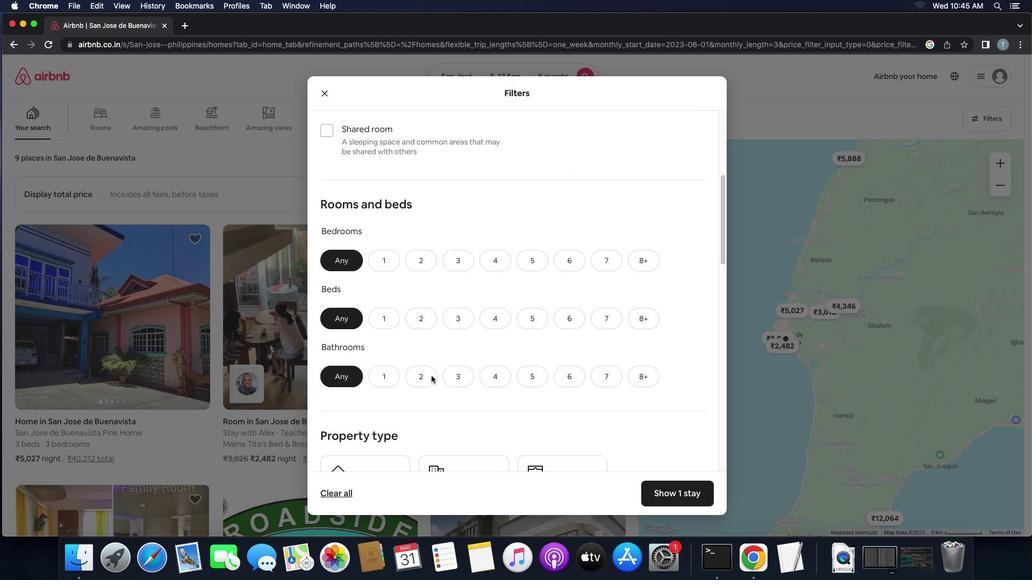 
Action: Mouse moved to (460, 225)
Screenshot: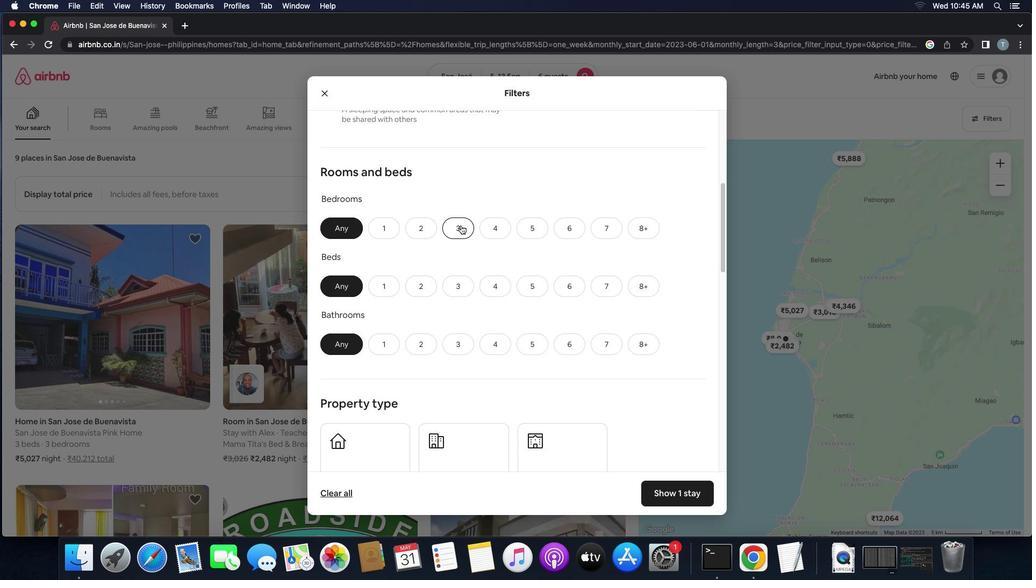 
Action: Mouse pressed left at (460, 225)
Screenshot: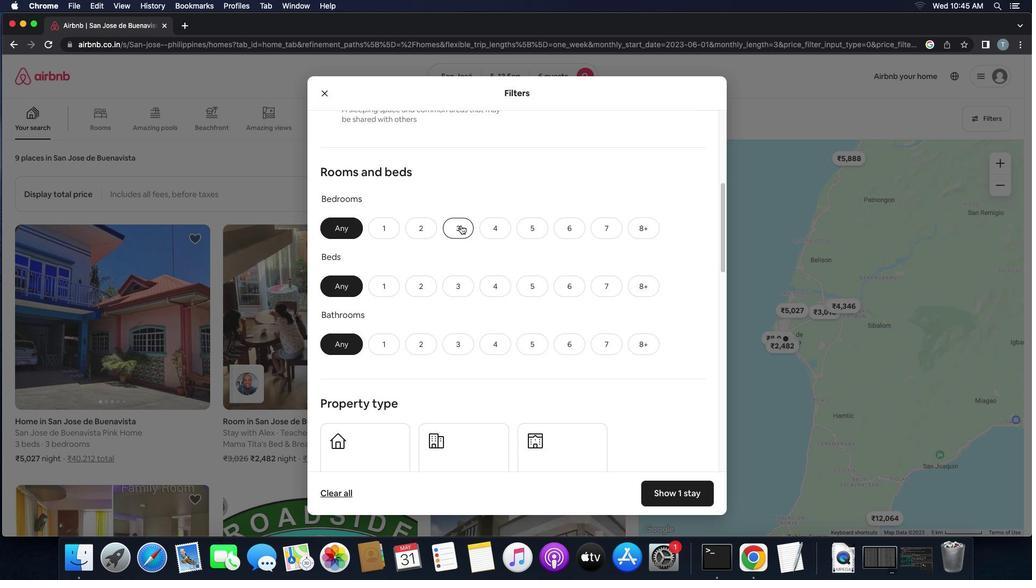 
Action: Mouse moved to (451, 280)
Screenshot: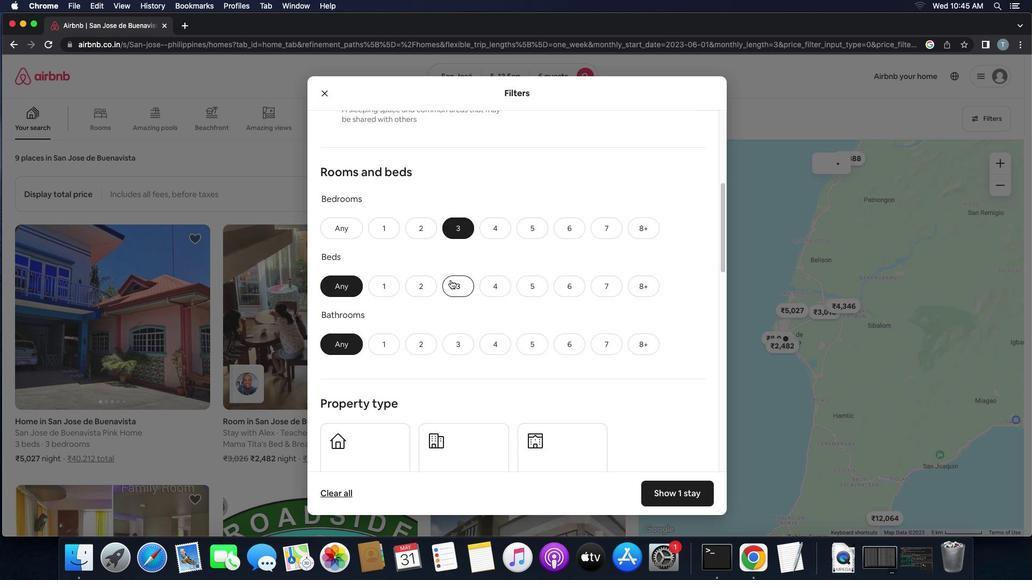 
Action: Mouse pressed left at (451, 280)
Screenshot: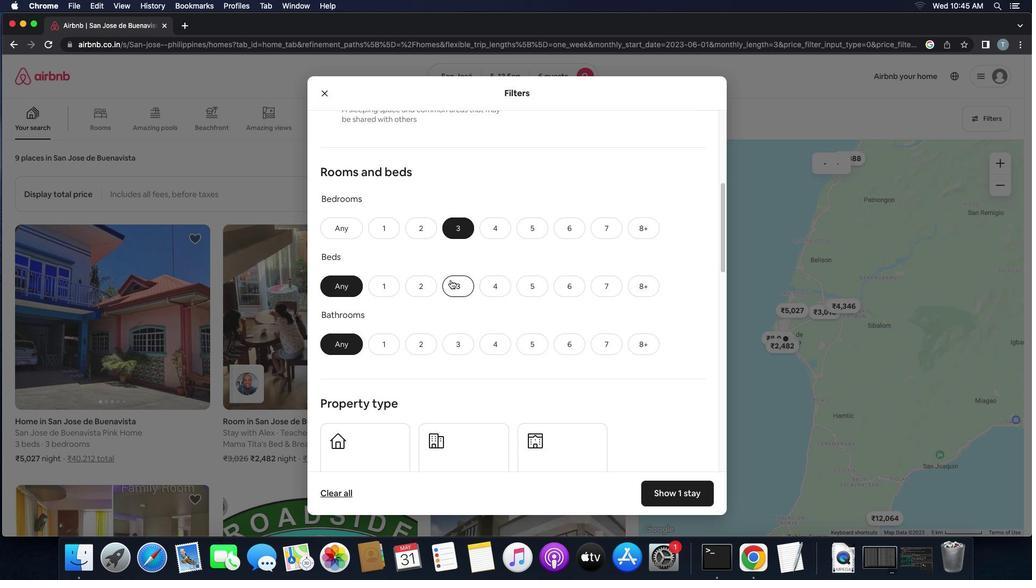 
Action: Mouse moved to (457, 343)
Screenshot: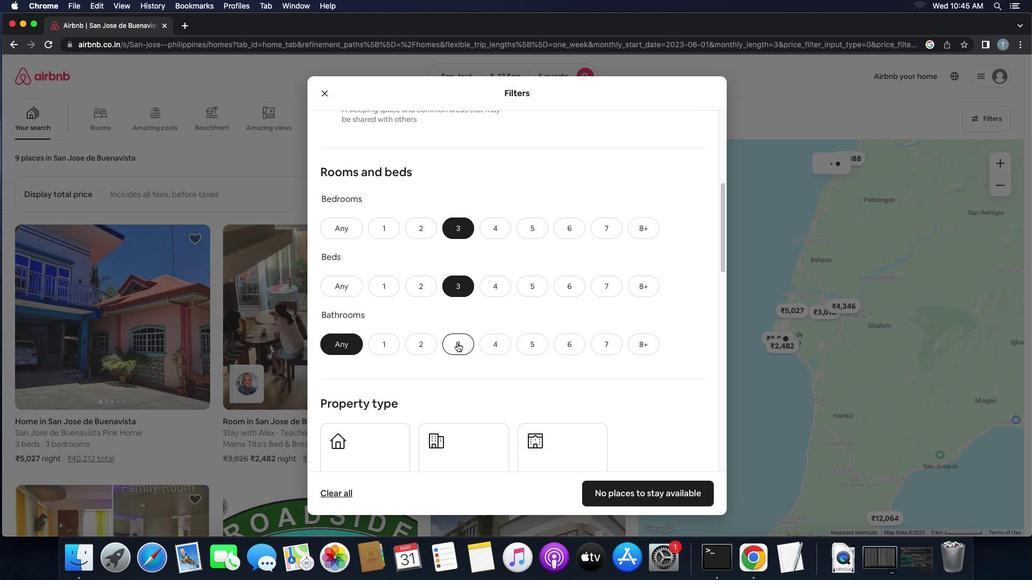 
Action: Mouse pressed left at (457, 343)
Screenshot: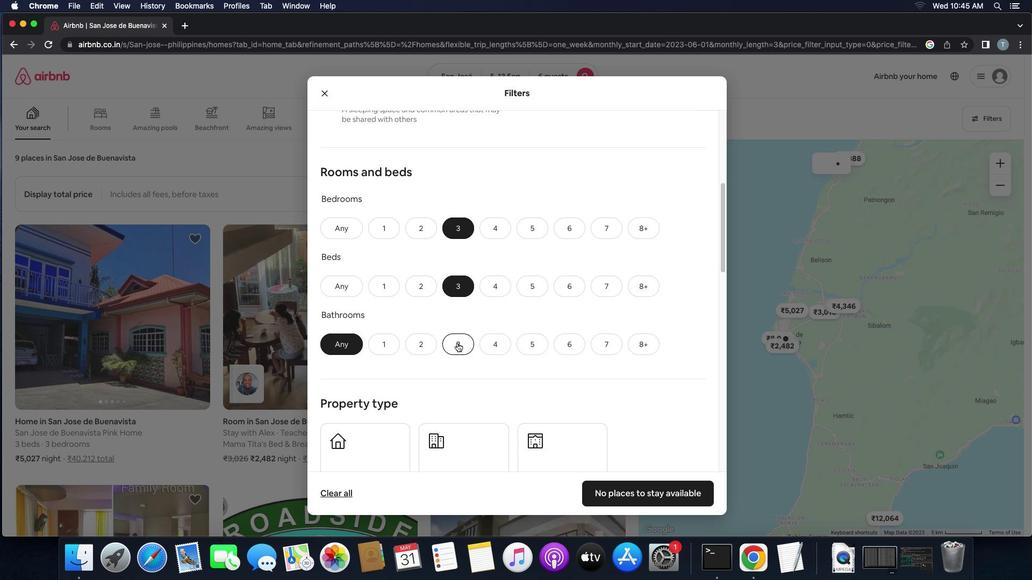 
Action: Mouse moved to (481, 338)
Screenshot: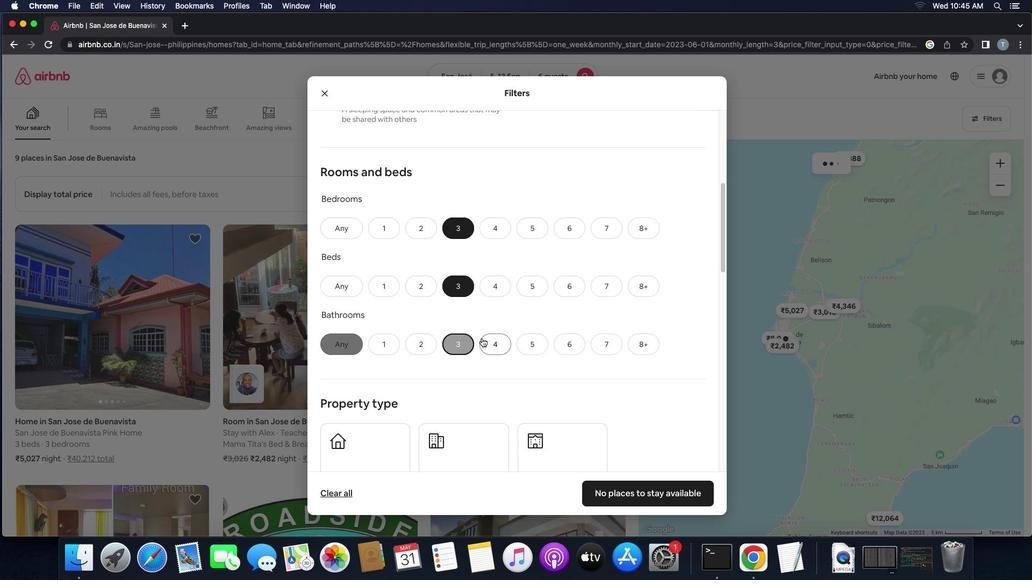 
Action: Mouse scrolled (481, 338) with delta (0, 0)
Screenshot: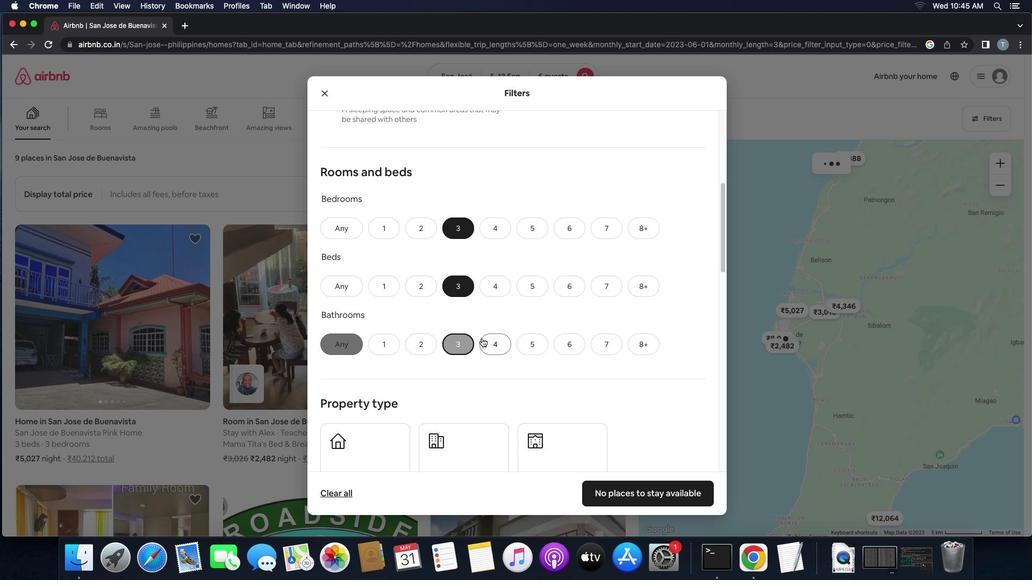 
Action: Mouse scrolled (481, 338) with delta (0, 0)
Screenshot: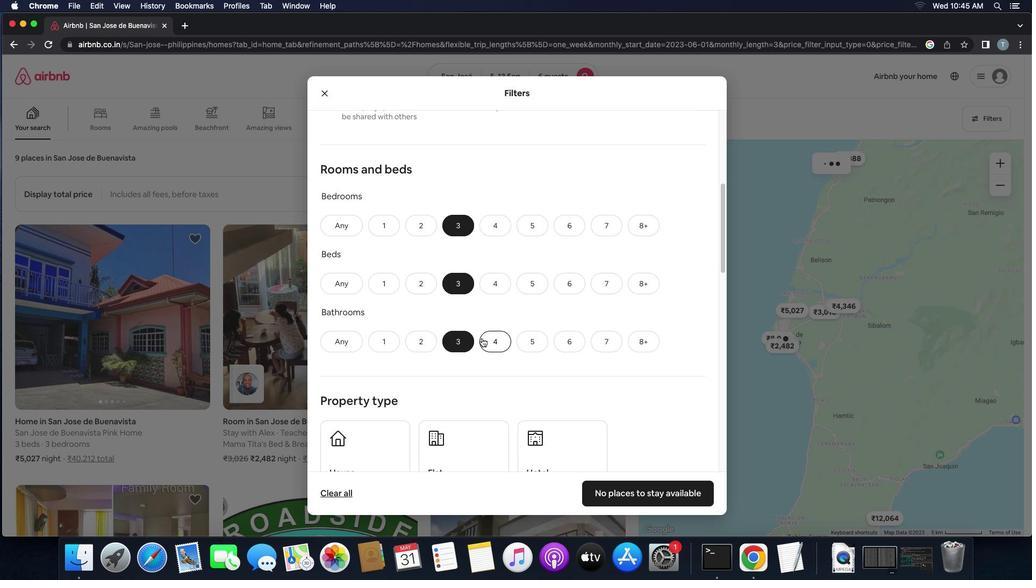 
Action: Mouse scrolled (481, 338) with delta (0, -1)
Screenshot: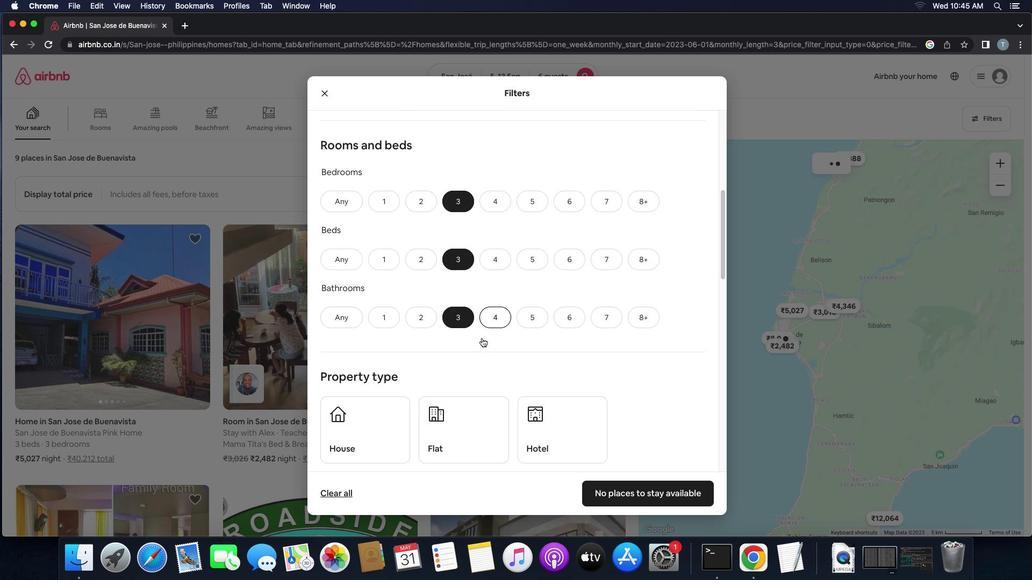 
Action: Mouse moved to (481, 338)
Screenshot: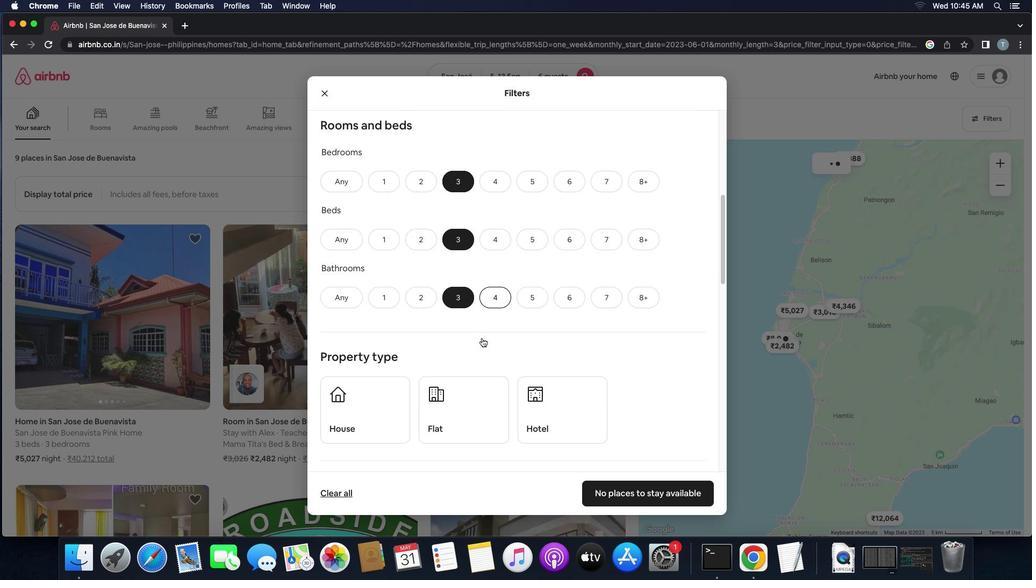 
Action: Mouse scrolled (481, 338) with delta (0, 0)
Screenshot: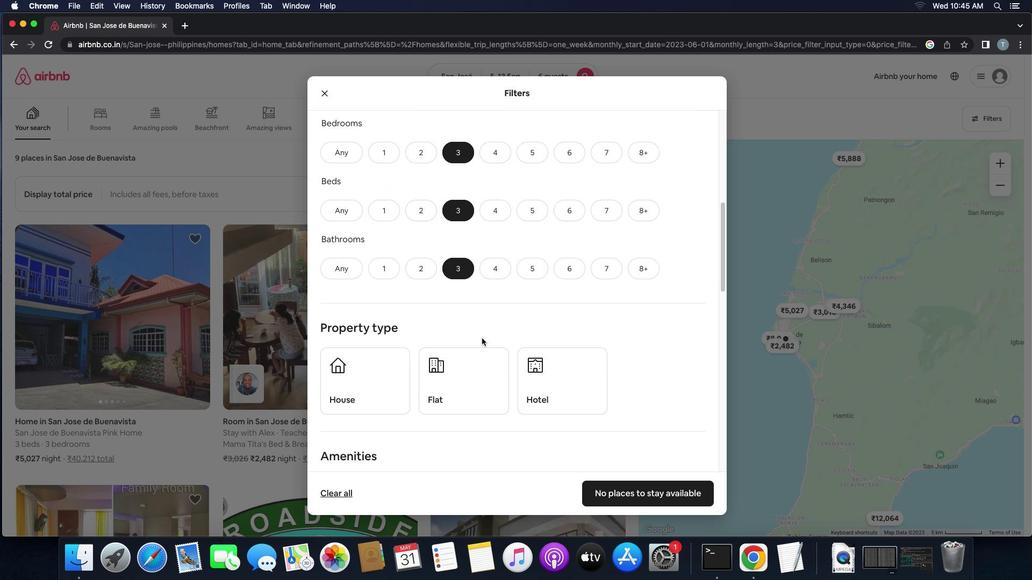 
Action: Mouse scrolled (481, 338) with delta (0, 0)
Screenshot: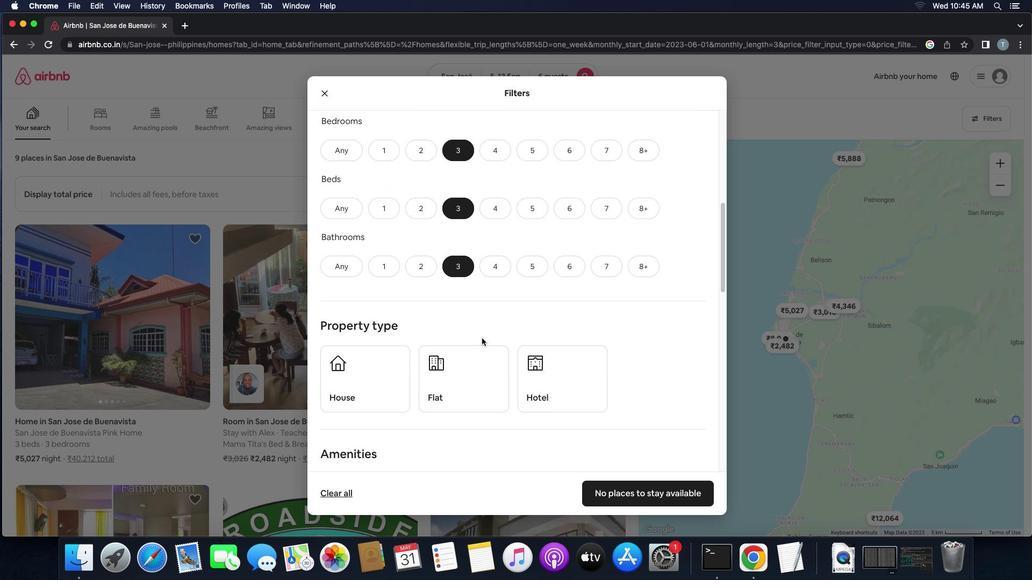
Action: Mouse scrolled (481, 338) with delta (0, -1)
Screenshot: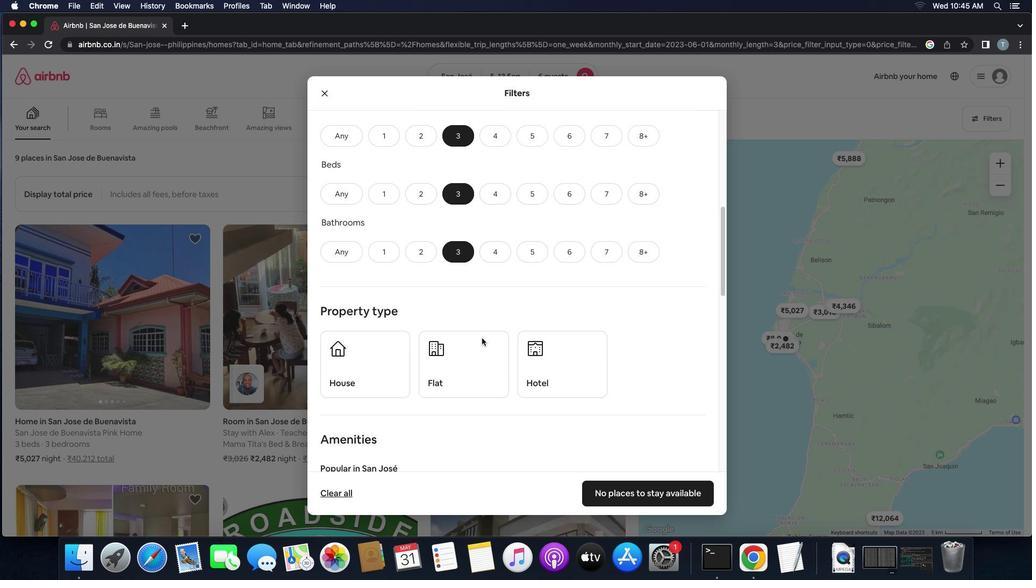 
Action: Mouse scrolled (481, 338) with delta (0, 0)
Screenshot: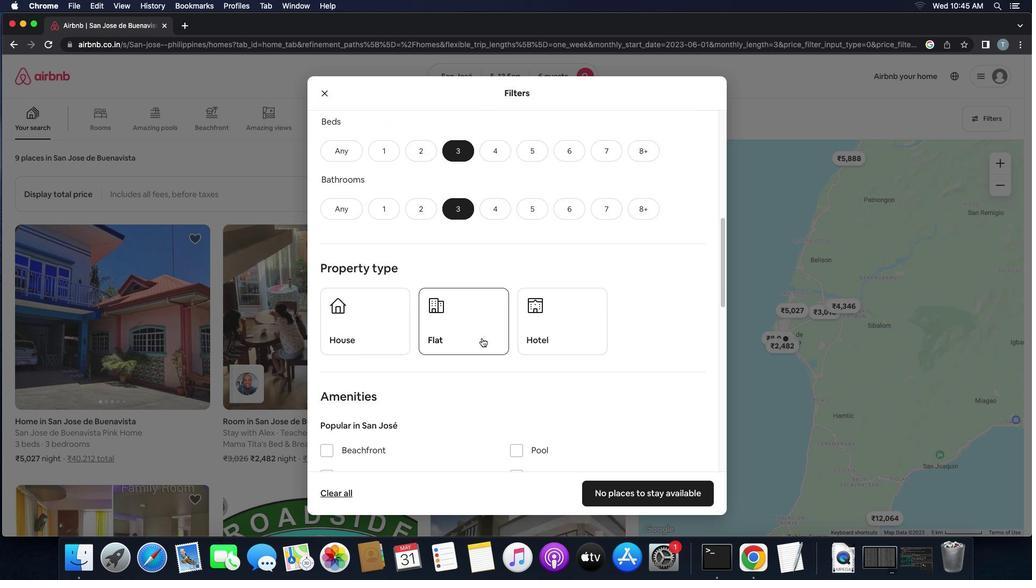 
Action: Mouse scrolled (481, 338) with delta (0, 0)
Screenshot: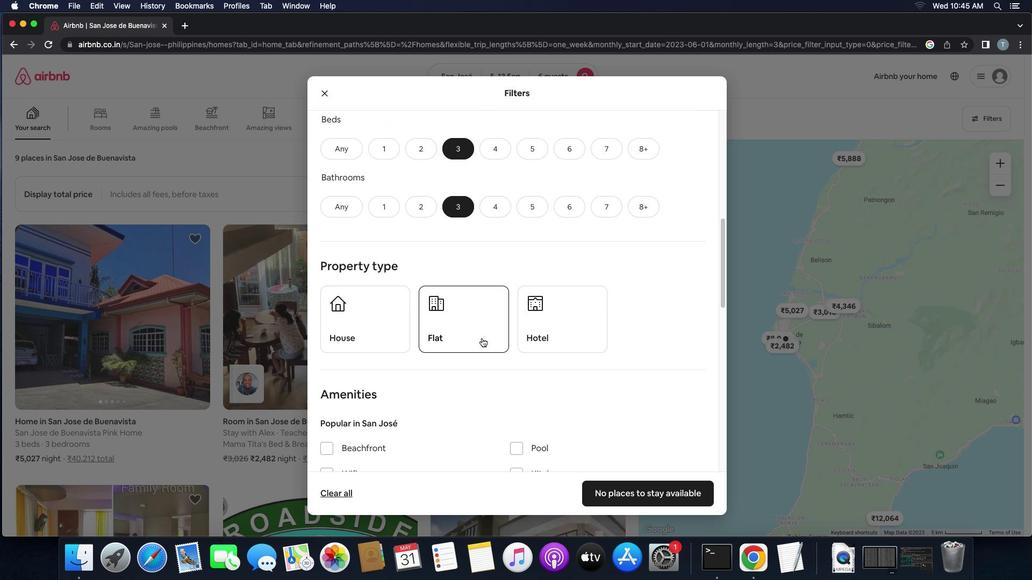 
Action: Mouse scrolled (481, 338) with delta (0, 0)
Screenshot: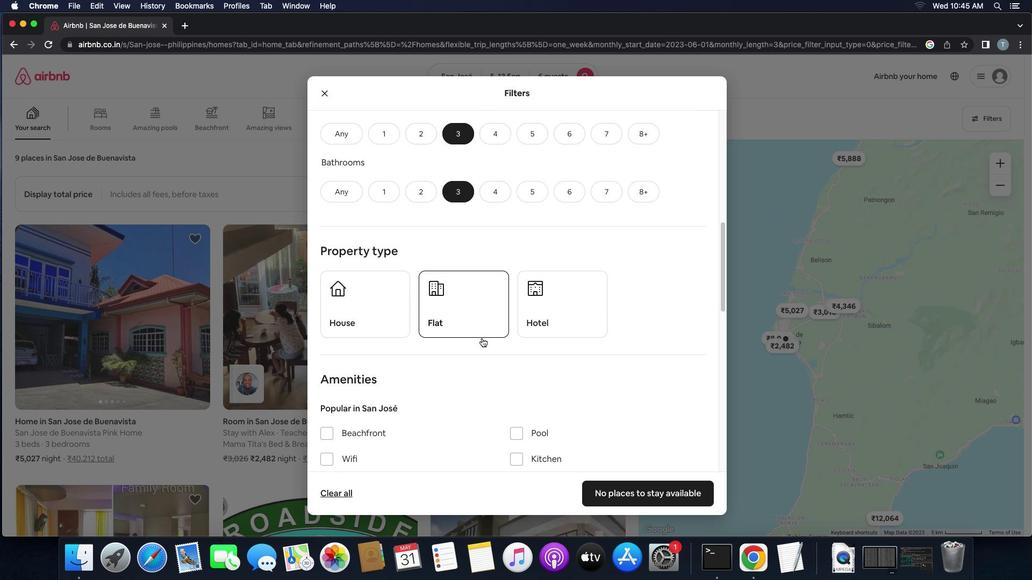 
Action: Mouse scrolled (481, 338) with delta (0, 0)
Screenshot: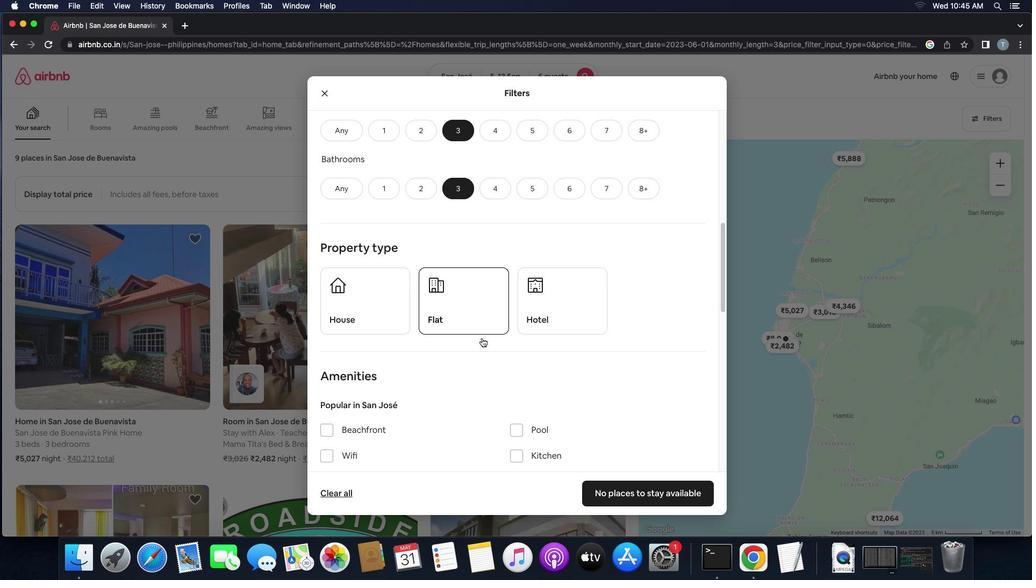
Action: Mouse scrolled (481, 338) with delta (0, 0)
Screenshot: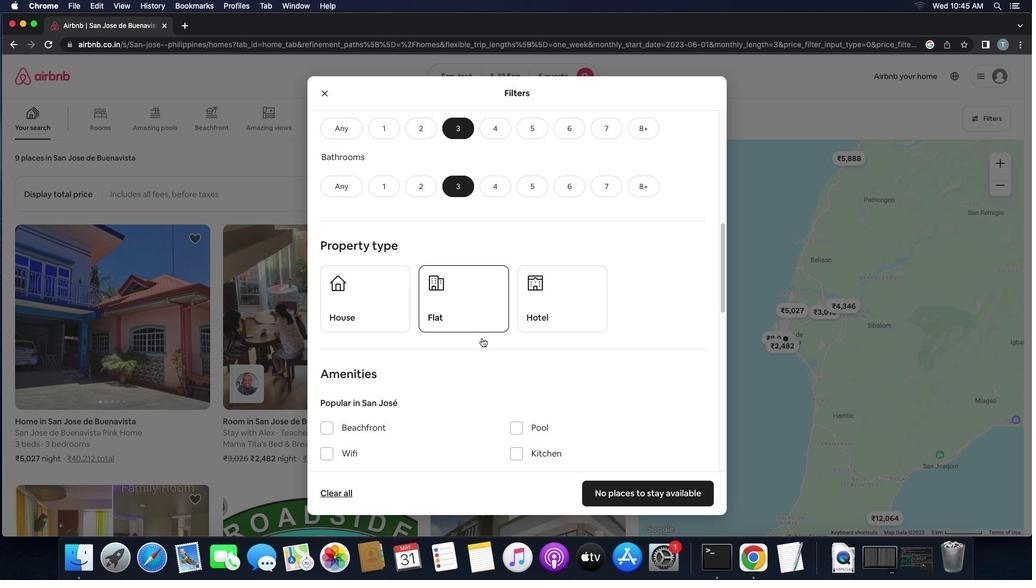 
Action: Mouse moved to (397, 292)
Screenshot: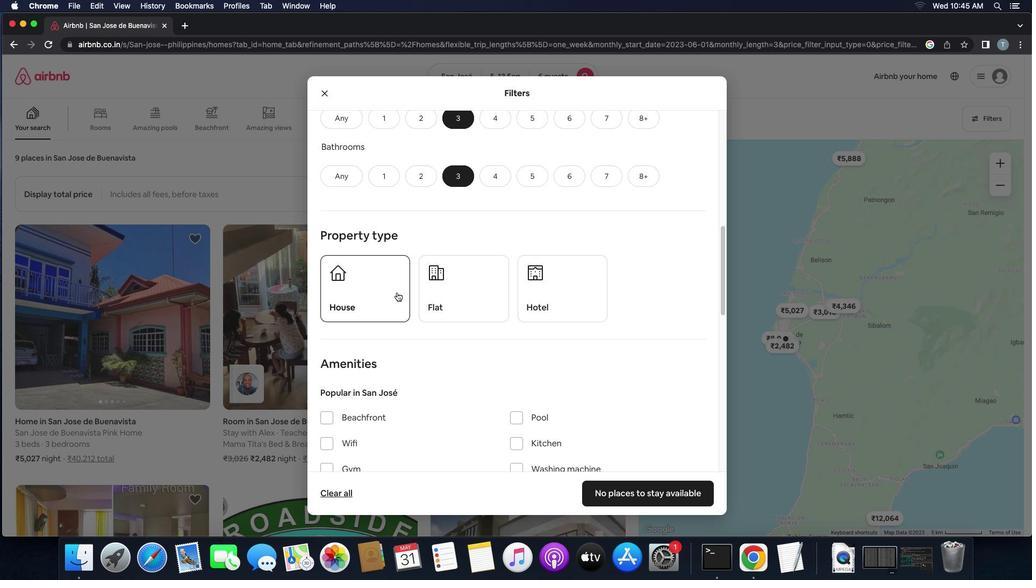 
Action: Mouse pressed left at (397, 292)
Screenshot: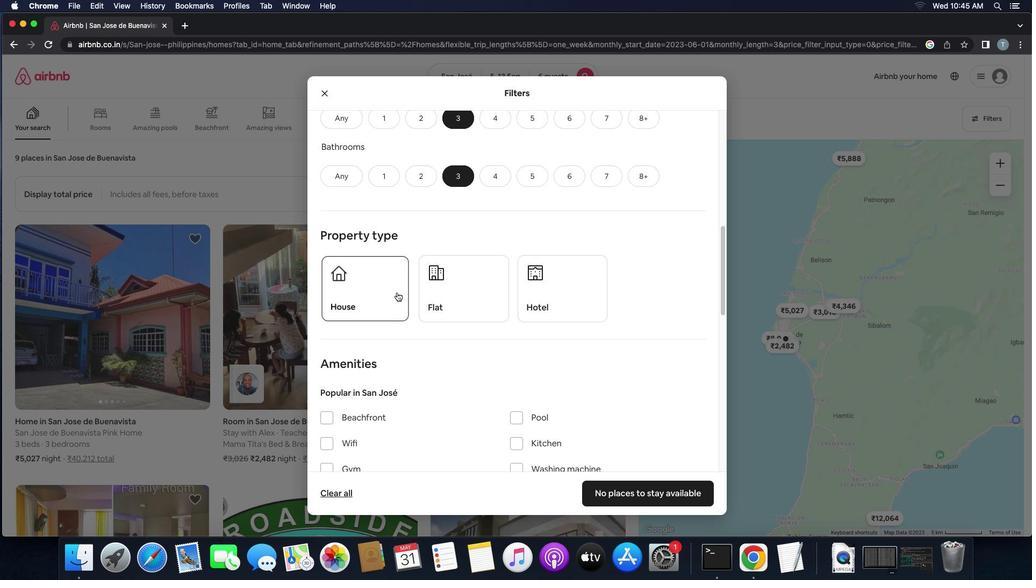 
Action: Mouse moved to (465, 288)
Screenshot: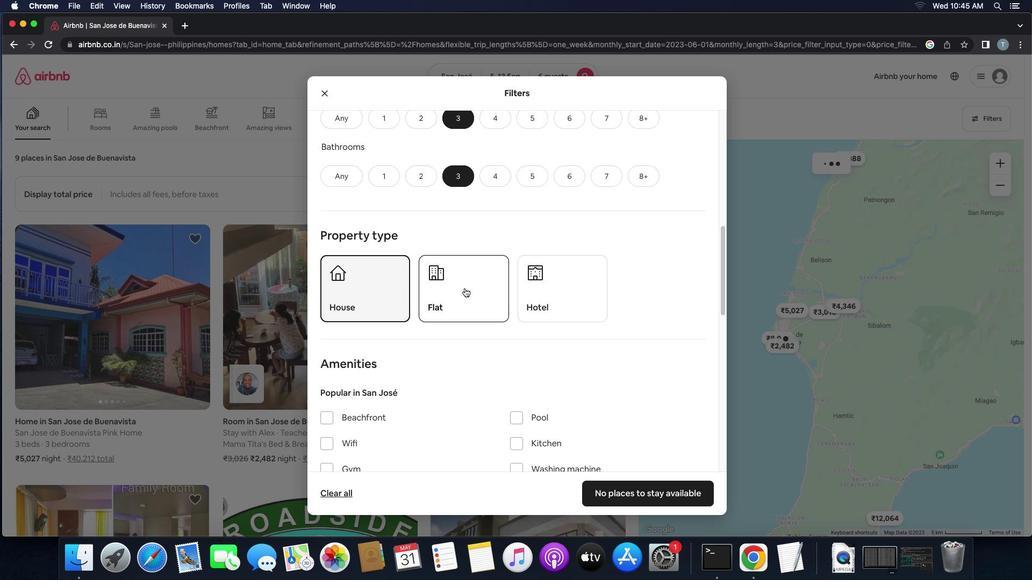 
Action: Mouse pressed left at (465, 288)
Screenshot: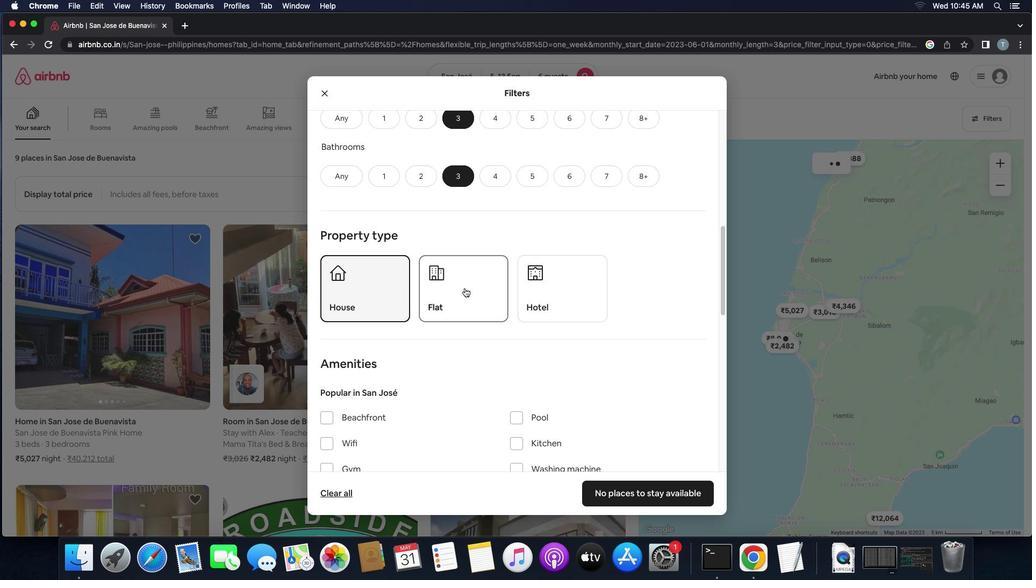 
Action: Mouse moved to (480, 321)
Screenshot: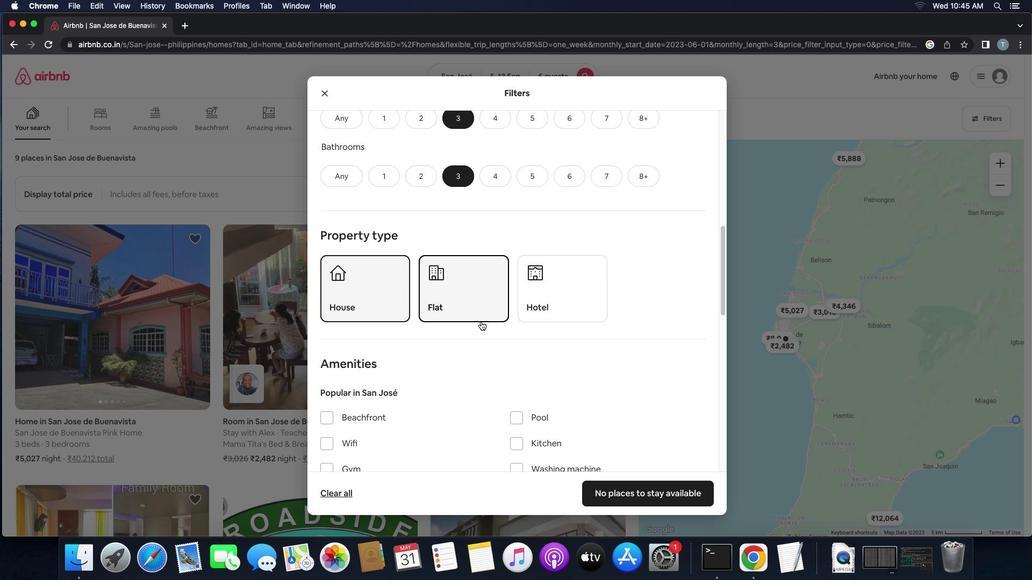 
Action: Mouse scrolled (480, 321) with delta (0, 0)
Screenshot: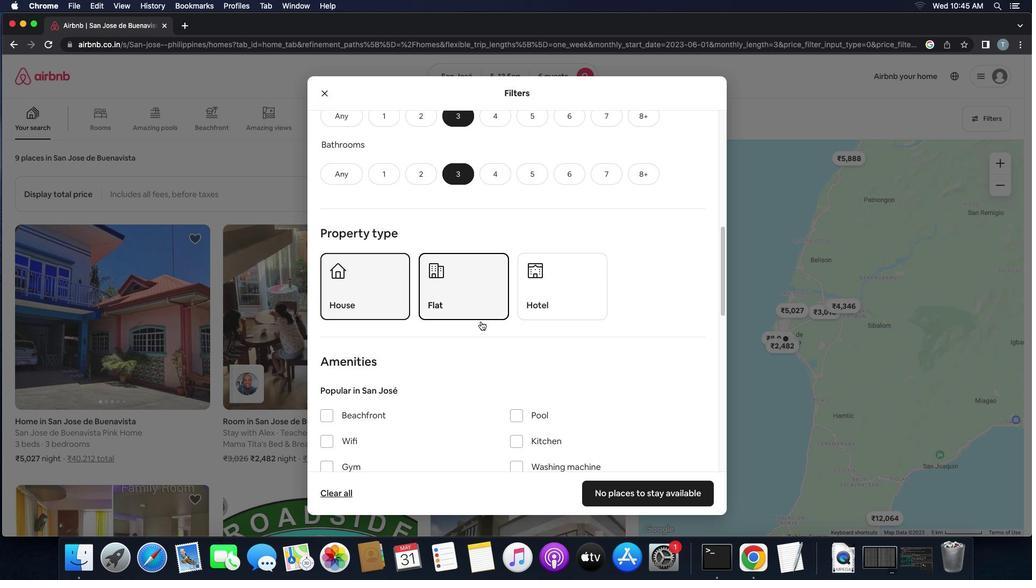 
Action: Mouse scrolled (480, 321) with delta (0, 0)
Screenshot: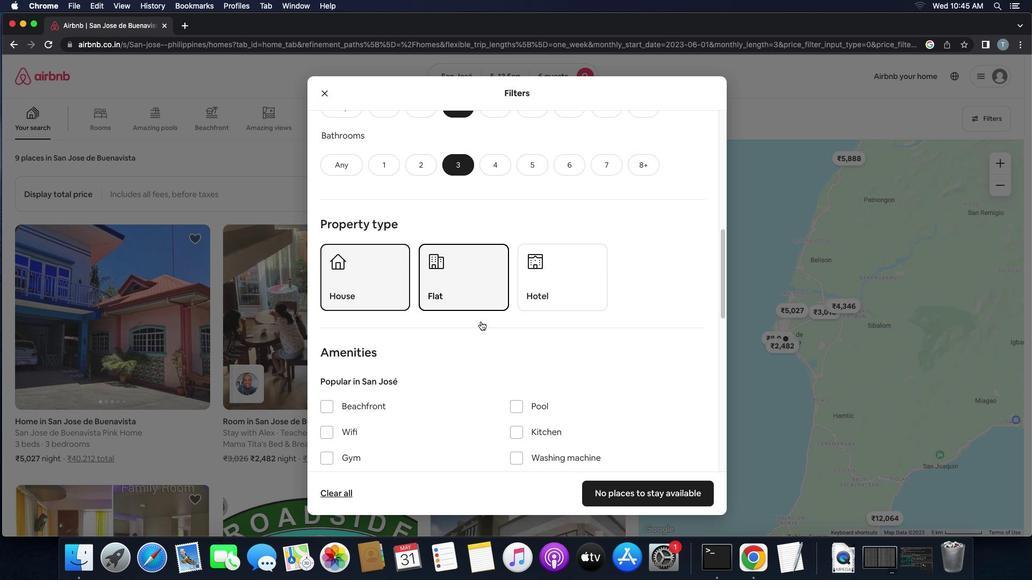 
Action: Mouse scrolled (480, 321) with delta (0, -1)
Screenshot: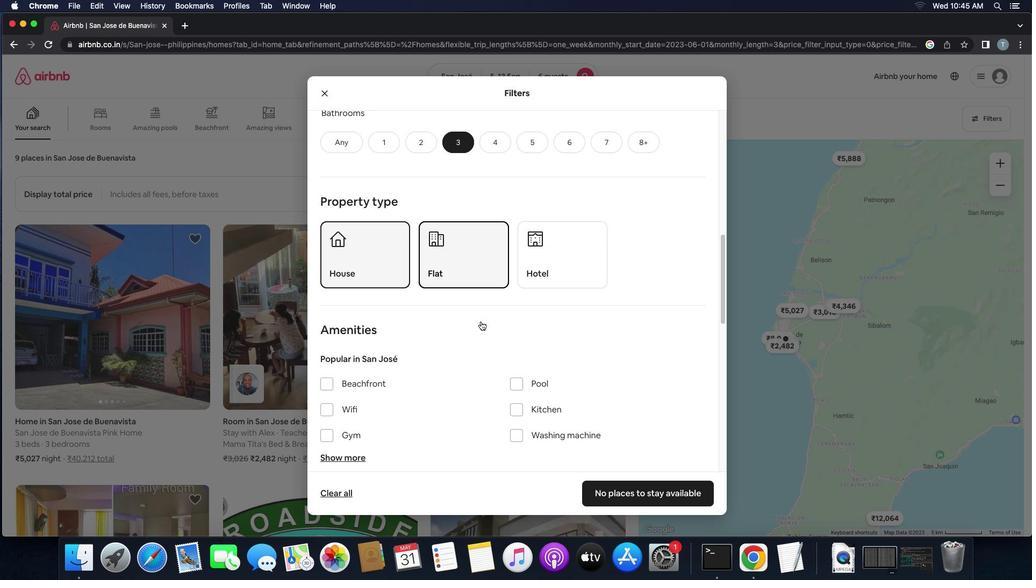 
Action: Mouse scrolled (480, 321) with delta (0, 0)
Screenshot: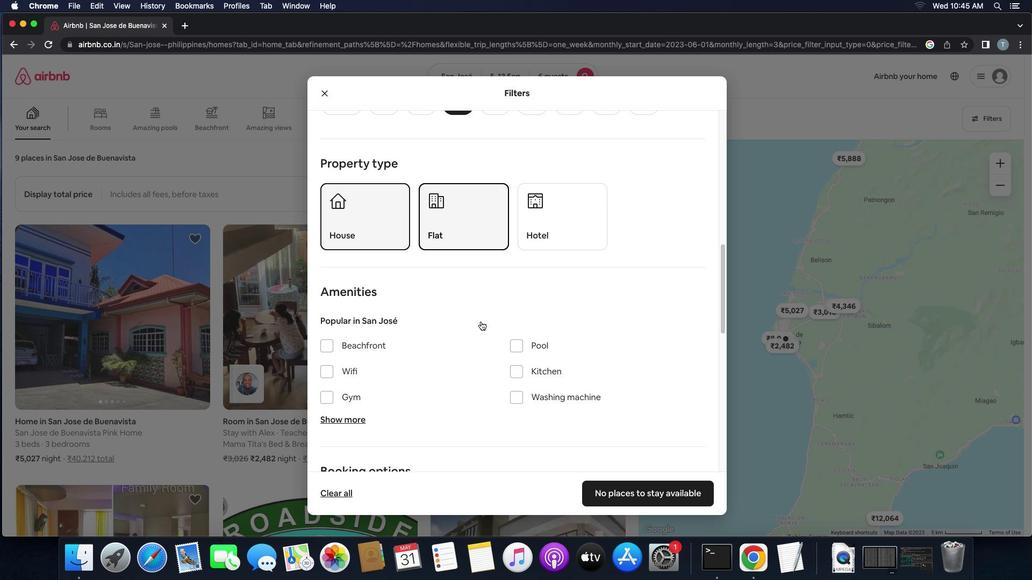 
Action: Mouse scrolled (480, 321) with delta (0, 0)
Screenshot: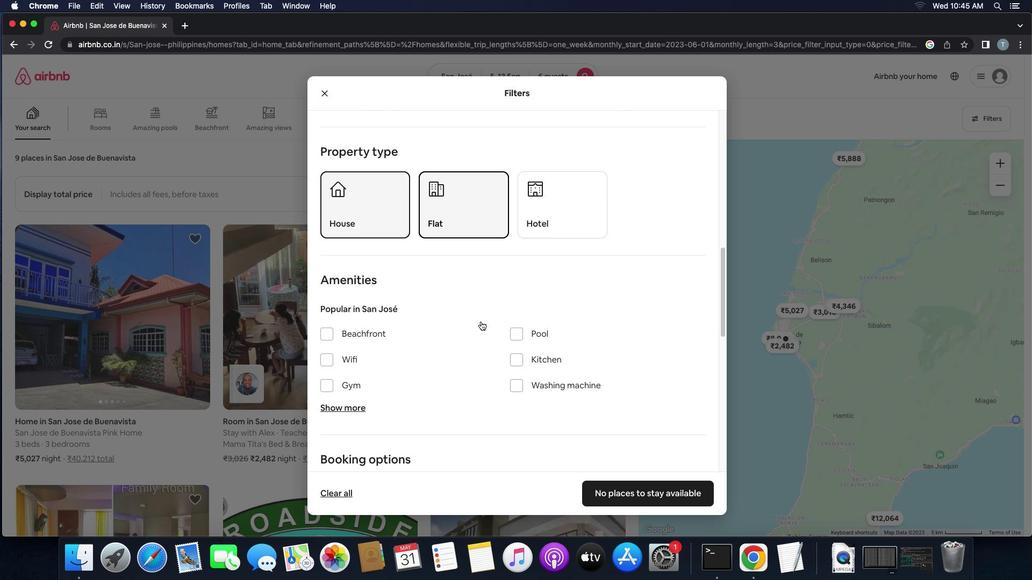 
Action: Mouse scrolled (480, 321) with delta (0, -1)
Screenshot: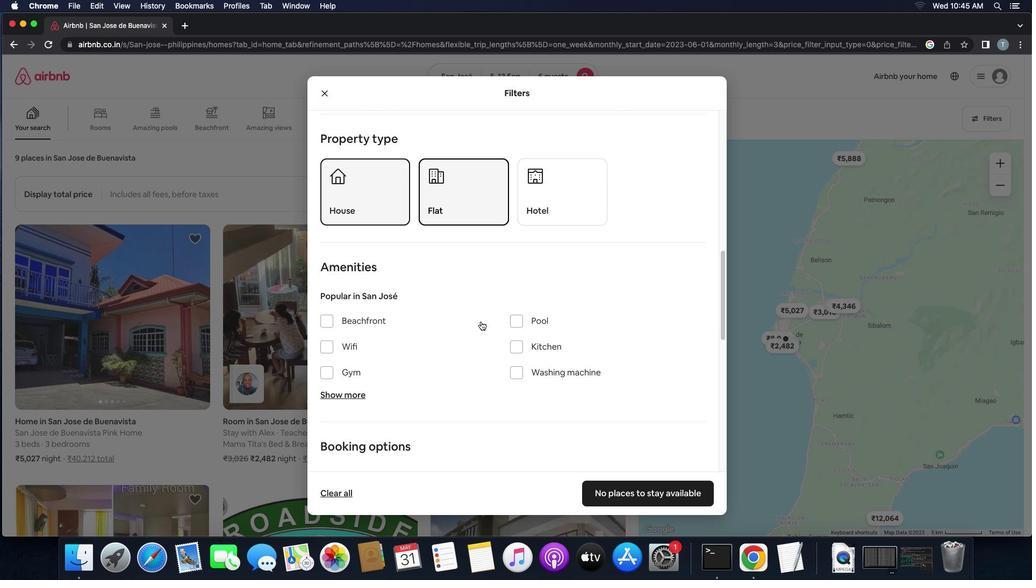 
Action: Mouse scrolled (480, 321) with delta (0, -1)
Screenshot: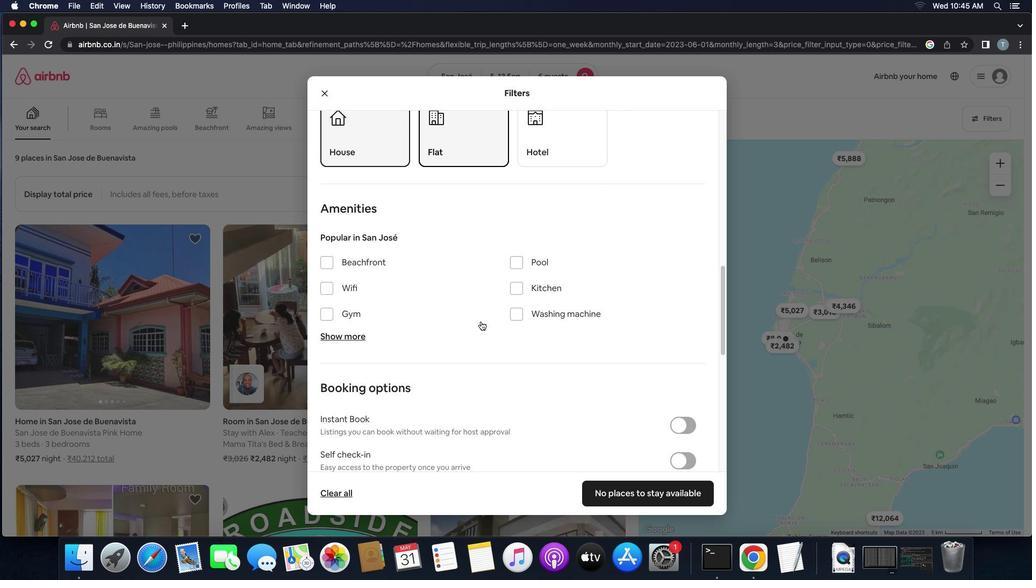 
Action: Mouse moved to (676, 429)
Screenshot: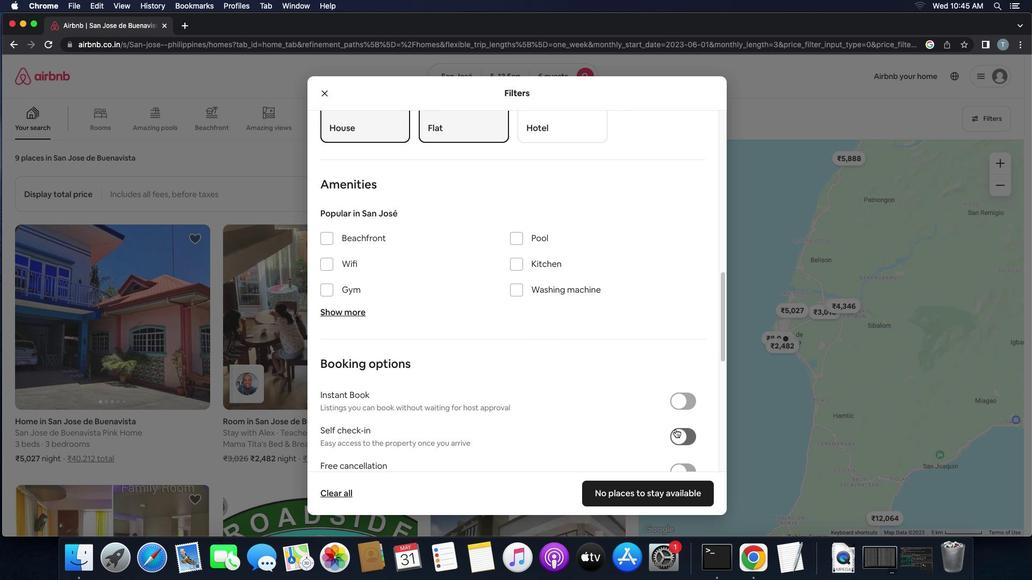 
Action: Mouse pressed left at (676, 429)
Screenshot: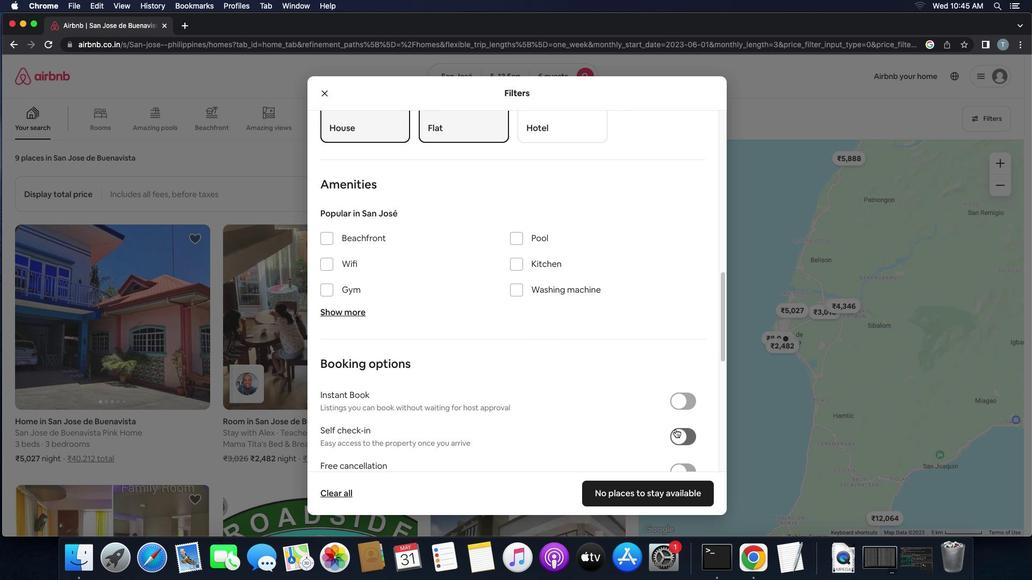 
Action: Mouse moved to (594, 417)
Screenshot: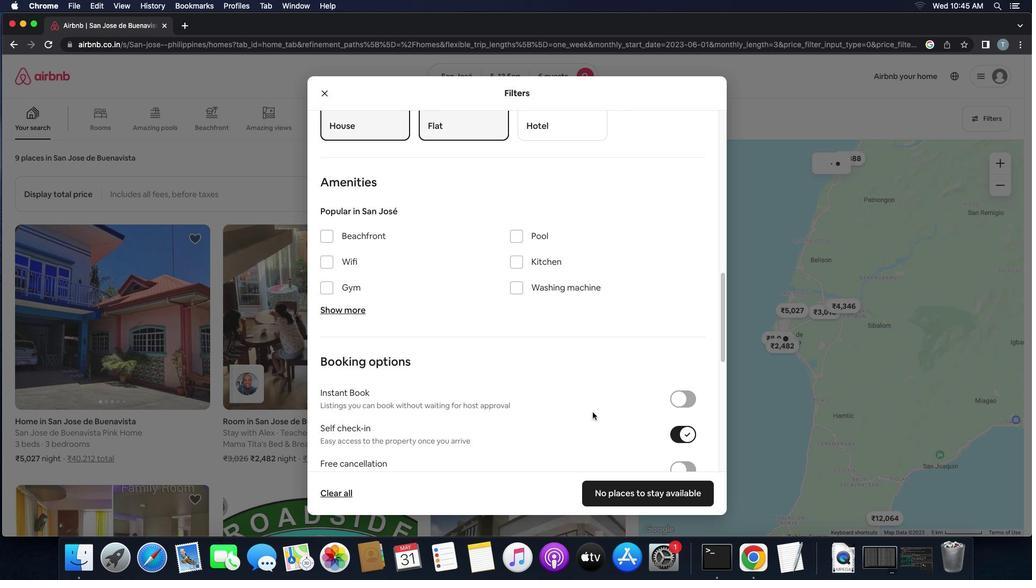 
Action: Mouse scrolled (594, 417) with delta (0, 0)
Screenshot: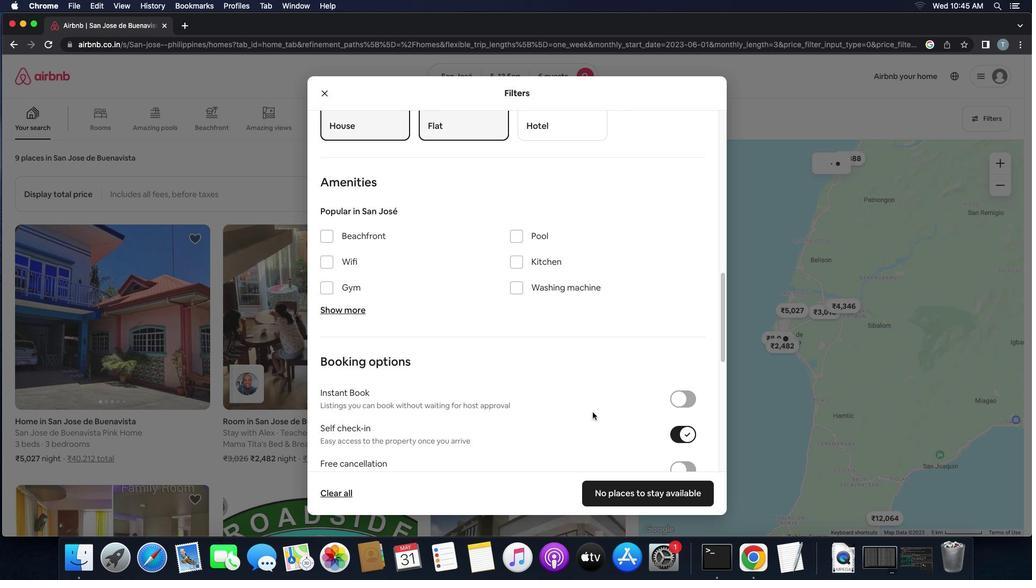
Action: Mouse moved to (594, 416)
Screenshot: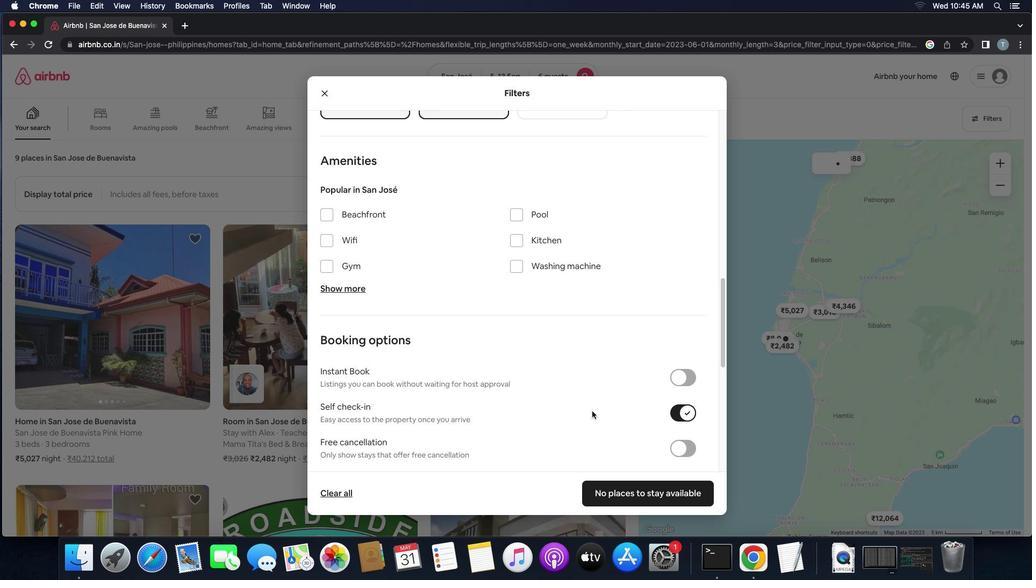
Action: Mouse scrolled (594, 416) with delta (0, 0)
Screenshot: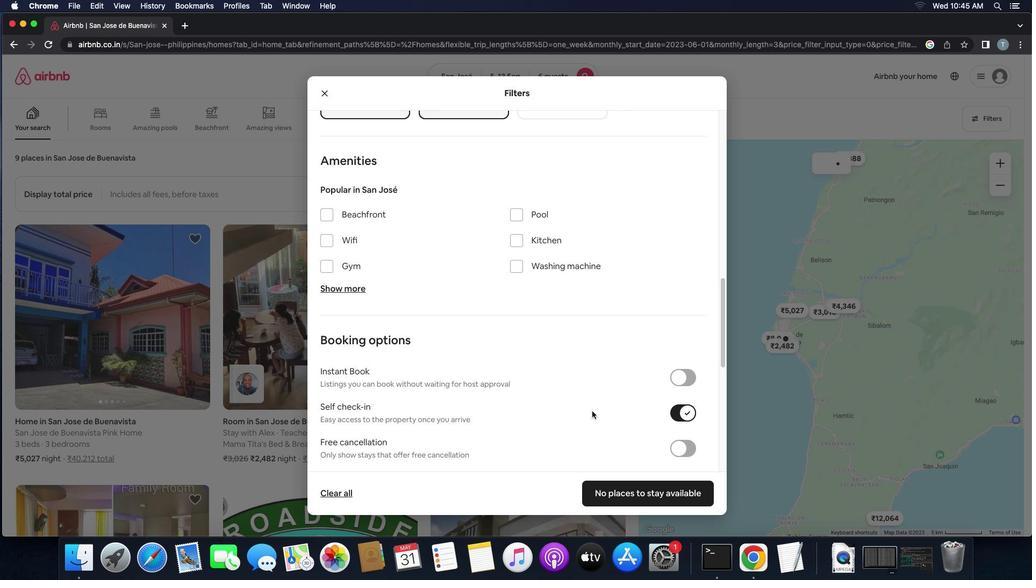 
Action: Mouse moved to (594, 415)
Screenshot: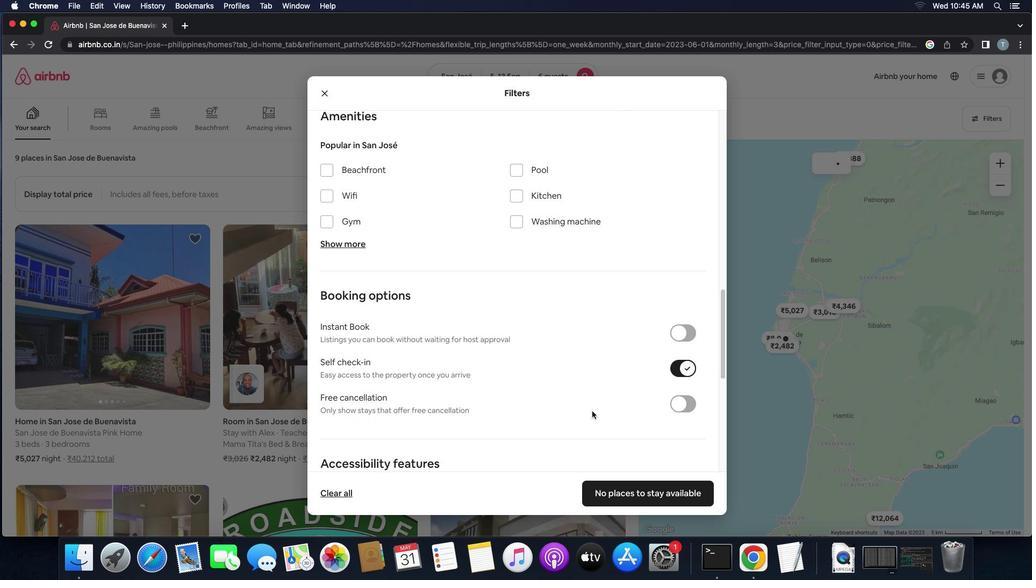 
Action: Mouse scrolled (594, 415) with delta (0, -1)
Screenshot: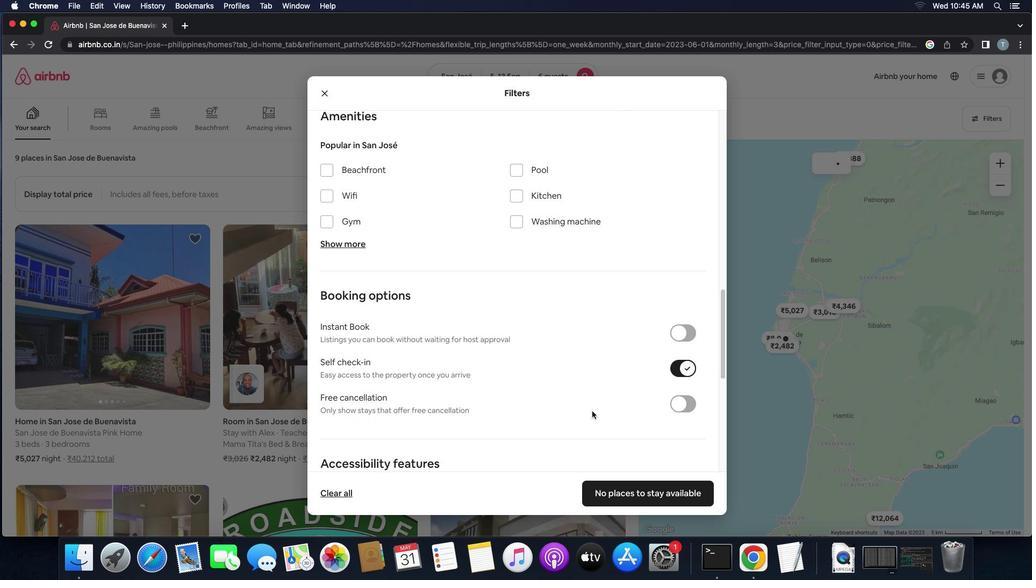 
Action: Mouse moved to (593, 413)
Screenshot: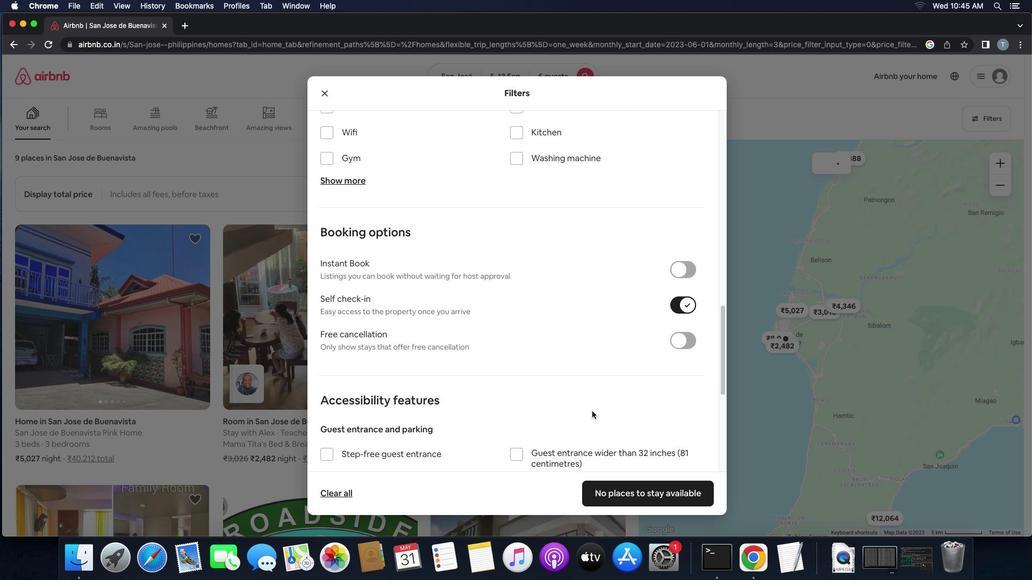 
Action: Mouse scrolled (593, 413) with delta (0, -2)
Screenshot: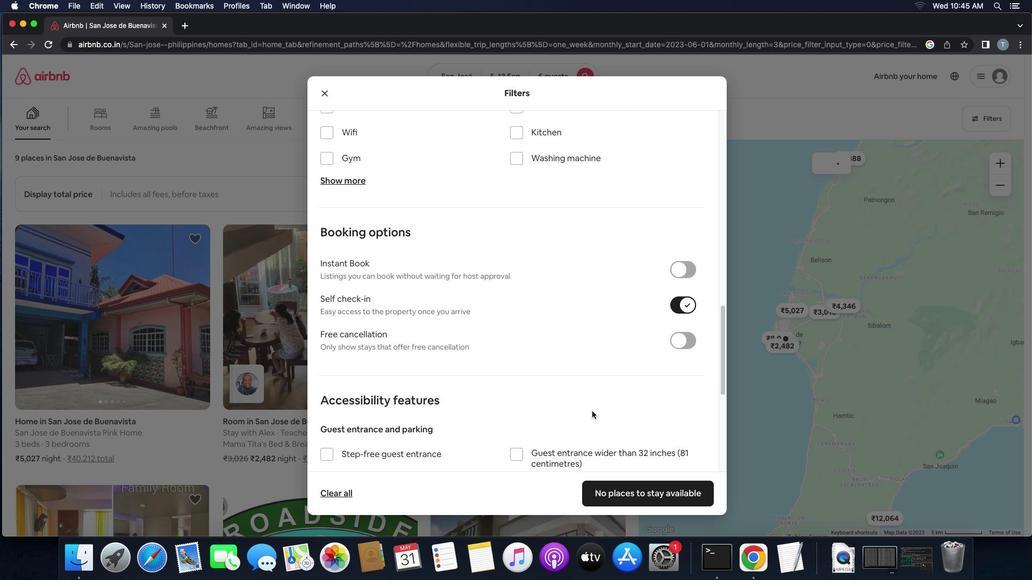 
Action: Mouse moved to (592, 411)
Screenshot: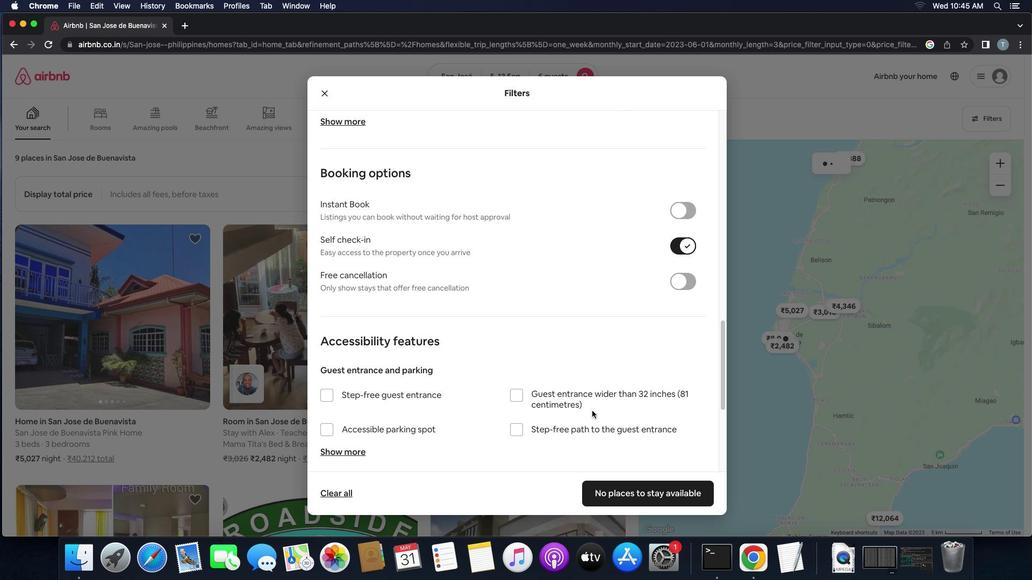 
Action: Mouse scrolled (592, 411) with delta (0, 0)
Screenshot: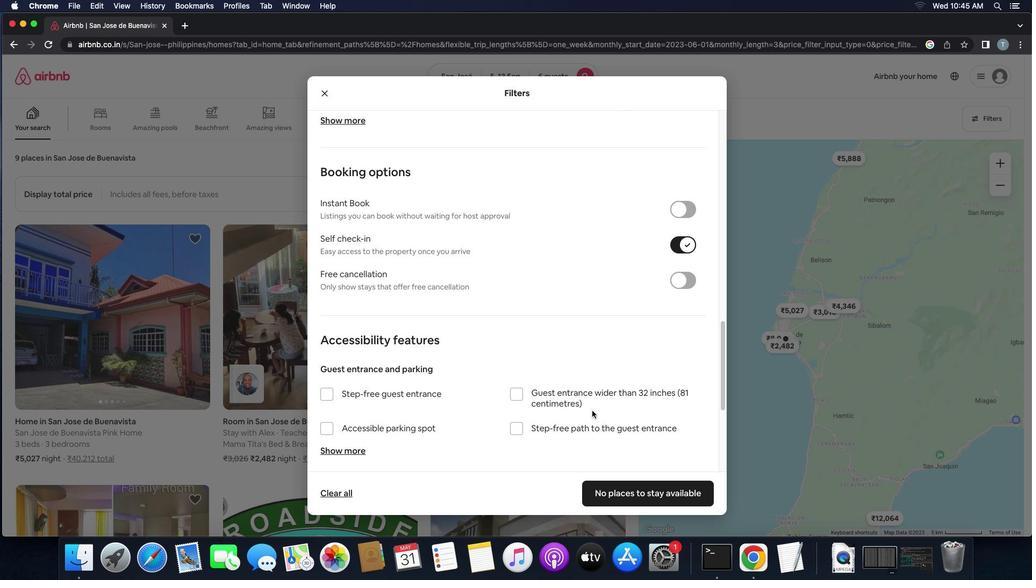 
Action: Mouse scrolled (592, 411) with delta (0, 0)
Screenshot: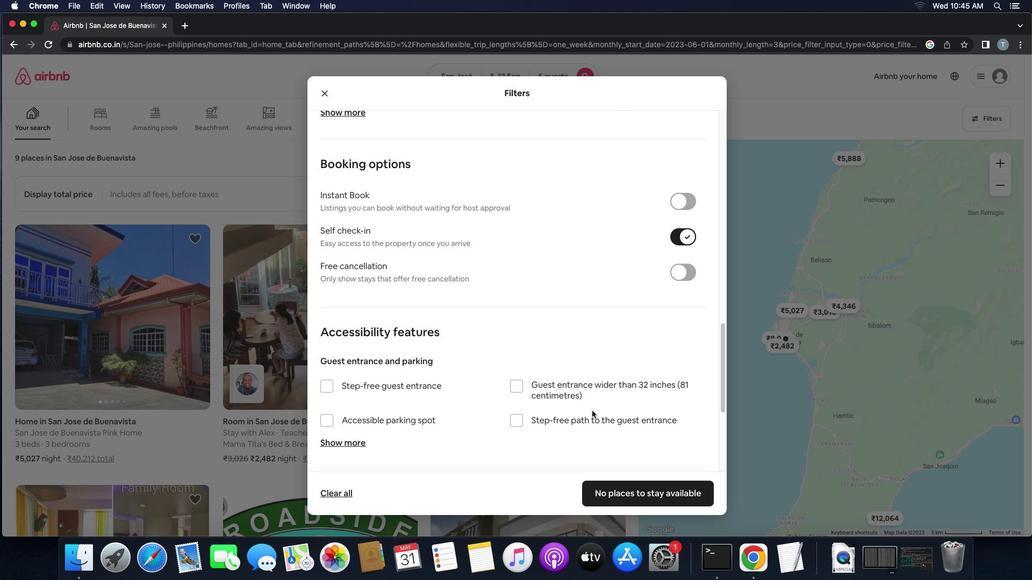 
Action: Mouse scrolled (592, 411) with delta (0, -1)
Screenshot: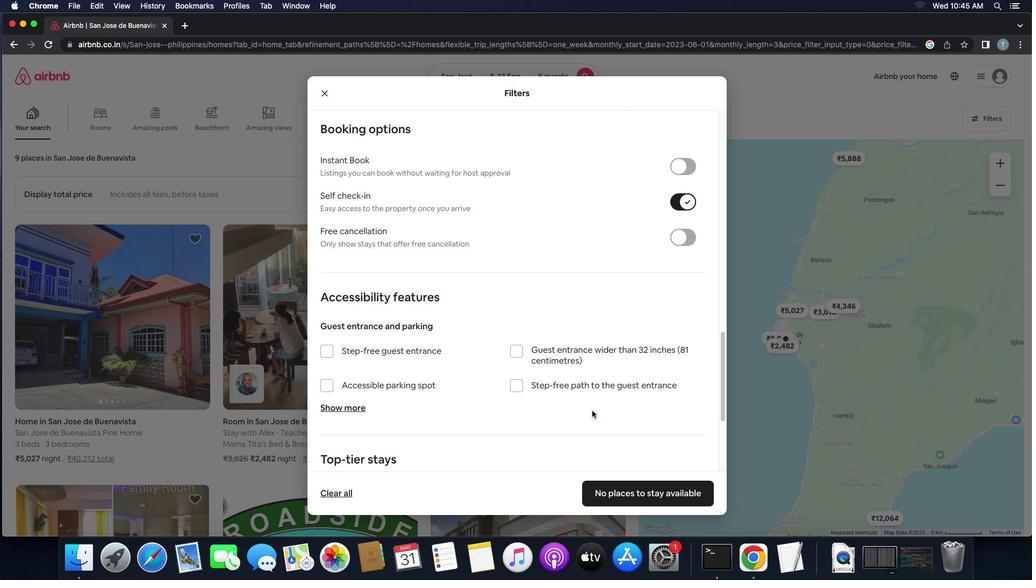 
Action: Mouse scrolled (592, 411) with delta (0, -2)
Screenshot: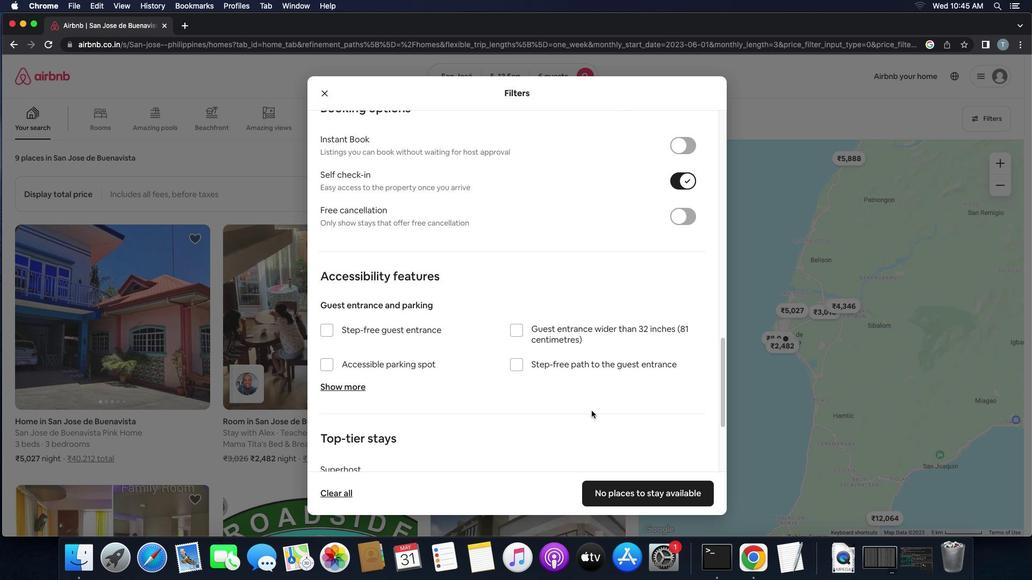 
Action: Mouse moved to (592, 411)
Screenshot: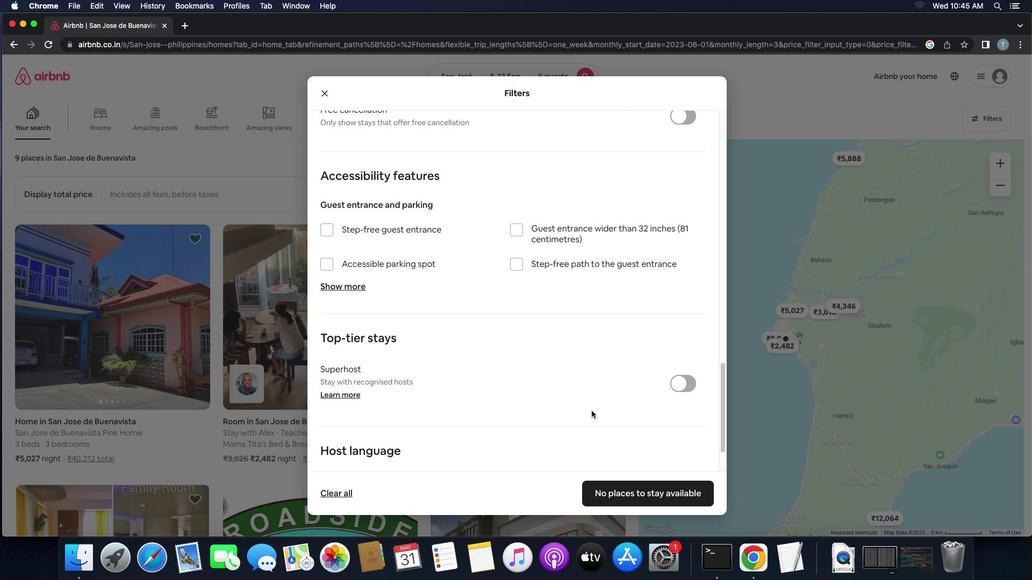 
Action: Mouse scrolled (592, 411) with delta (0, 0)
Screenshot: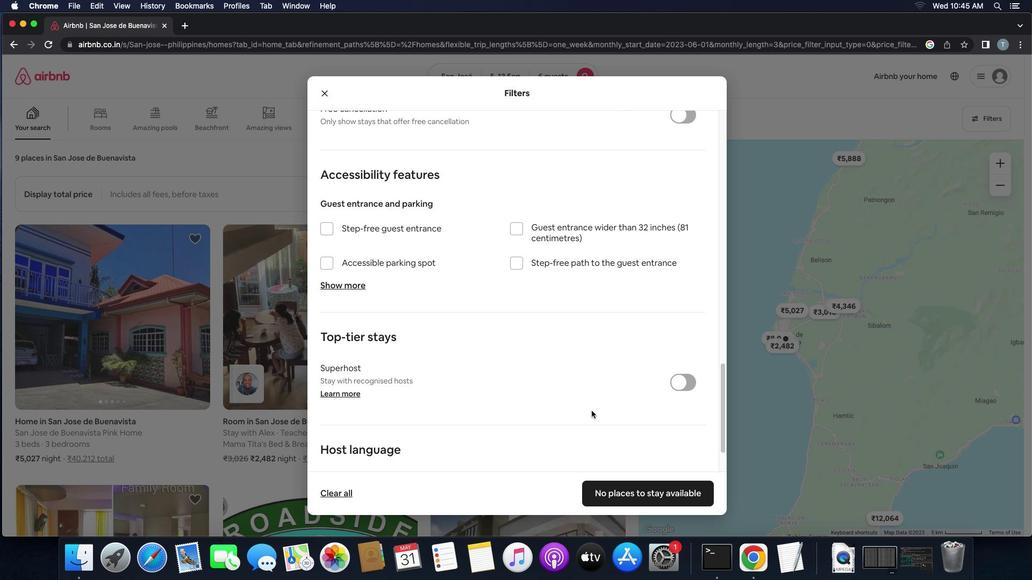 
Action: Mouse scrolled (592, 411) with delta (0, 0)
Screenshot: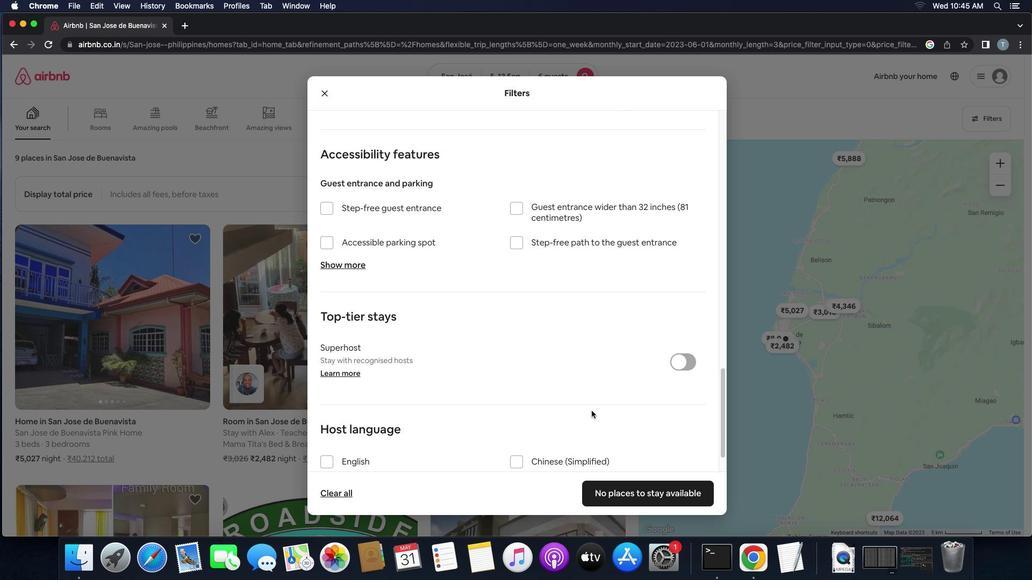 
Action: Mouse scrolled (592, 411) with delta (0, -1)
Screenshot: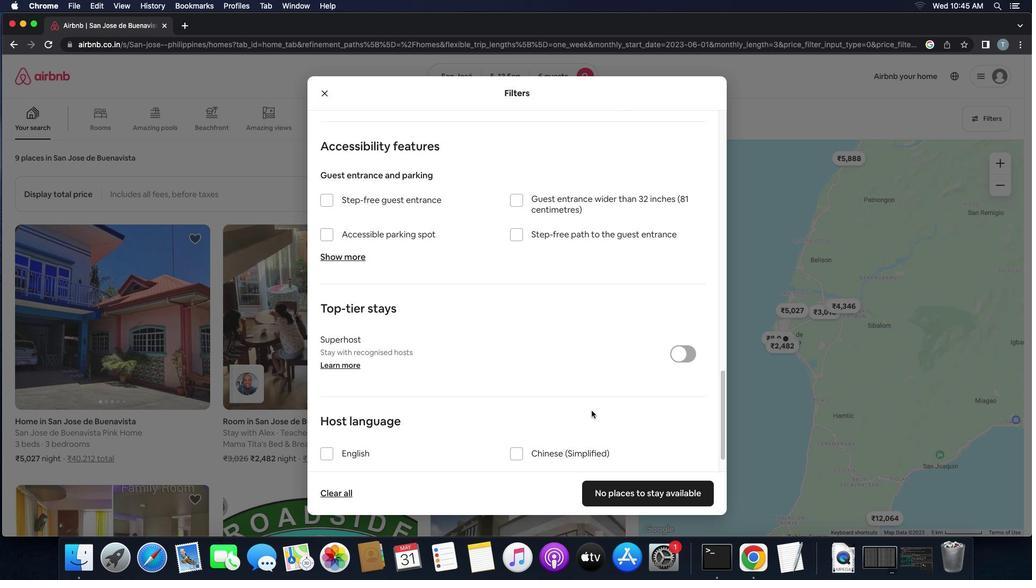 
Action: Mouse scrolled (592, 411) with delta (0, -1)
Screenshot: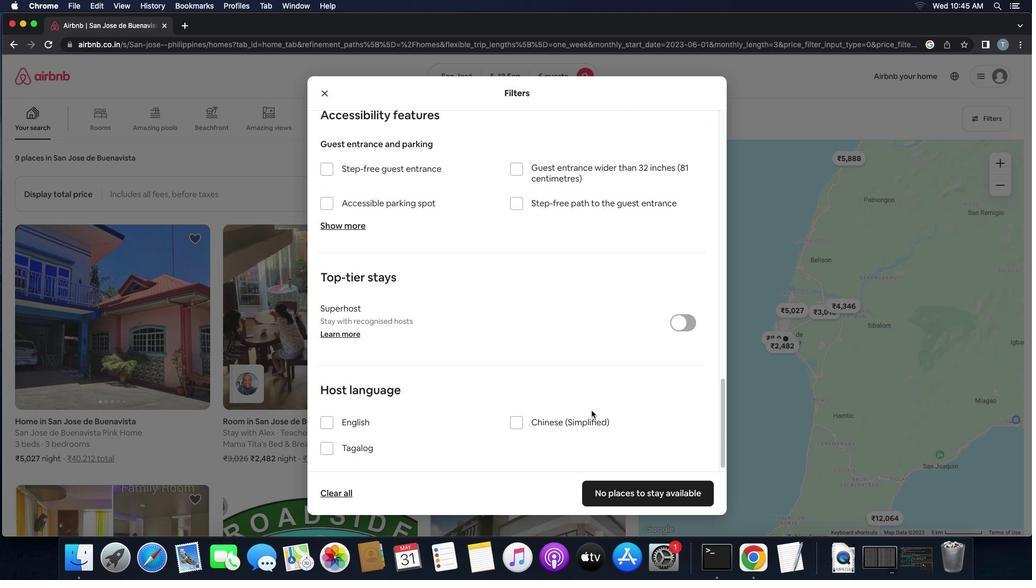 
Action: Mouse scrolled (592, 411) with delta (0, 0)
Screenshot: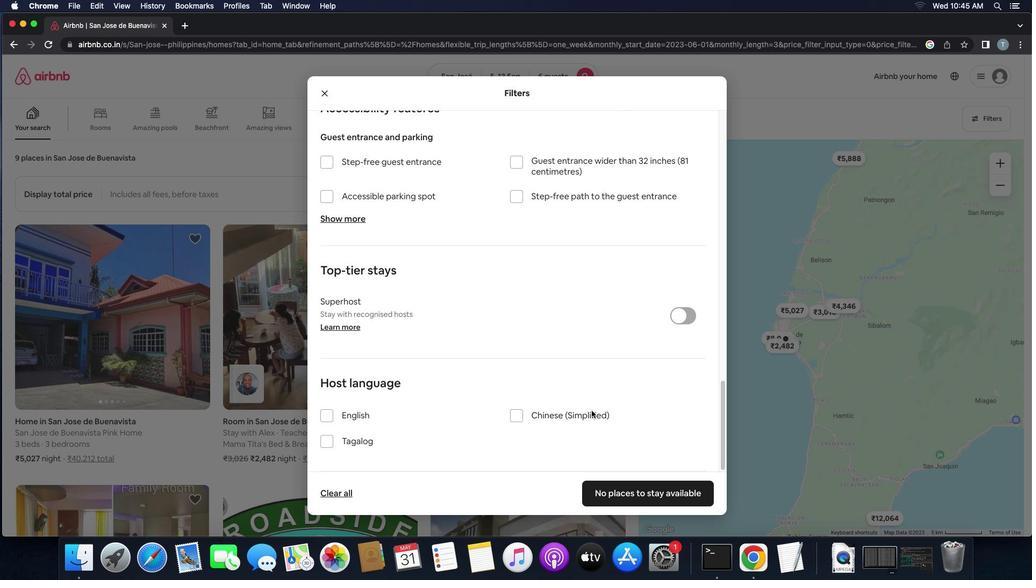 
Action: Mouse scrolled (592, 411) with delta (0, 0)
Screenshot: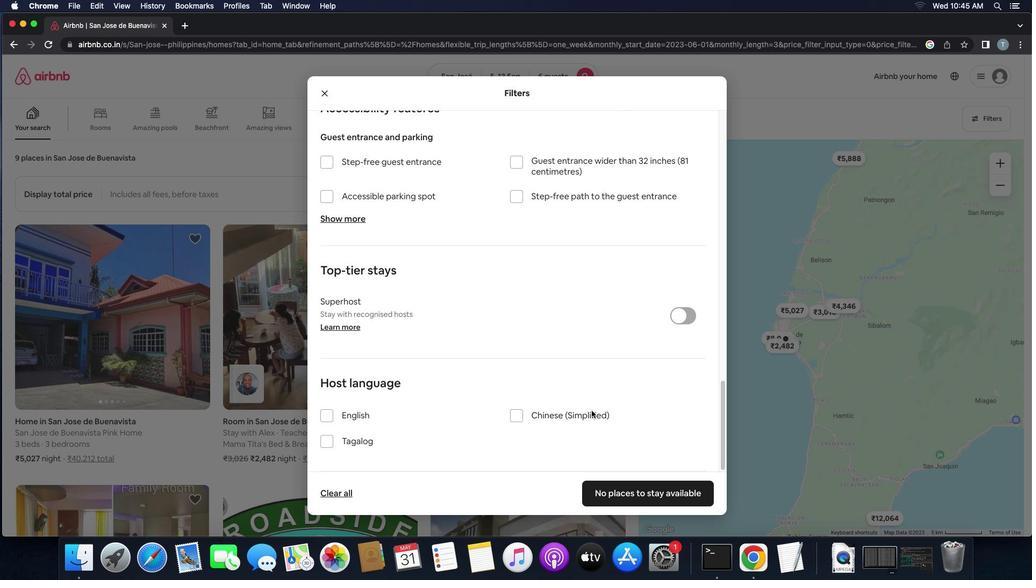 
Action: Mouse scrolled (592, 411) with delta (0, -1)
Screenshot: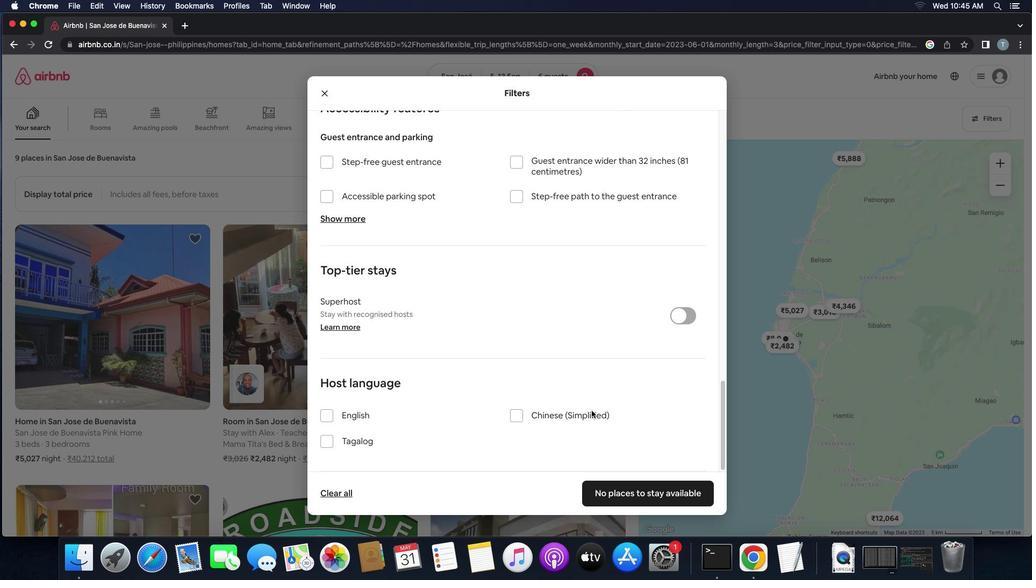 
Action: Mouse scrolled (592, 411) with delta (0, -2)
Screenshot: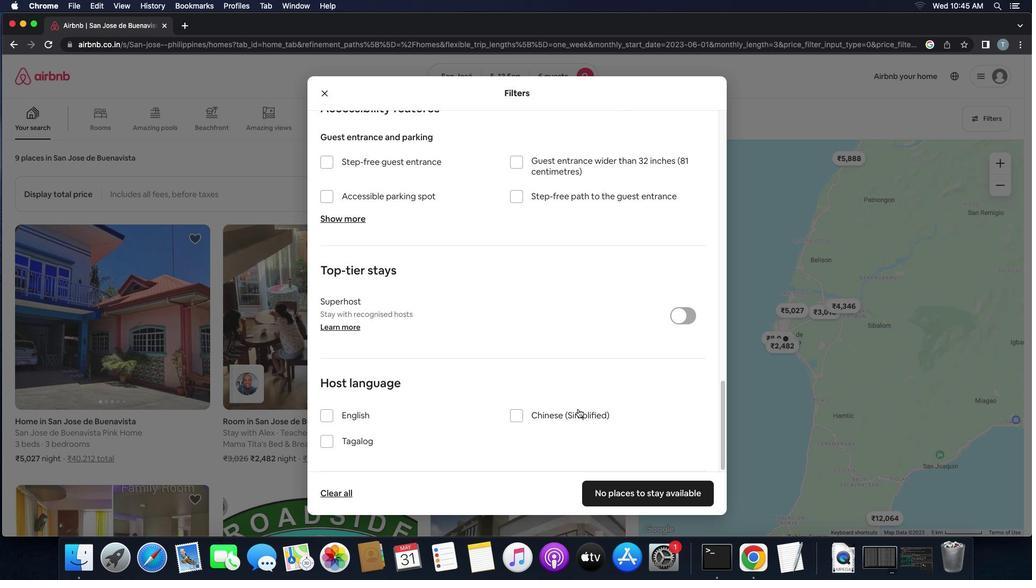 
Action: Mouse moved to (325, 416)
Screenshot: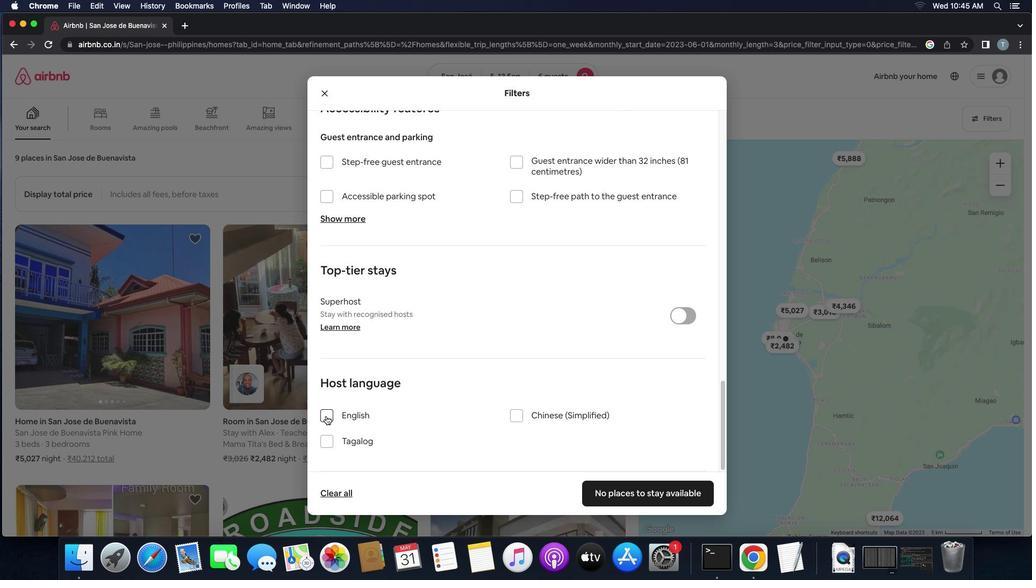 
Action: Mouse pressed left at (325, 416)
Screenshot: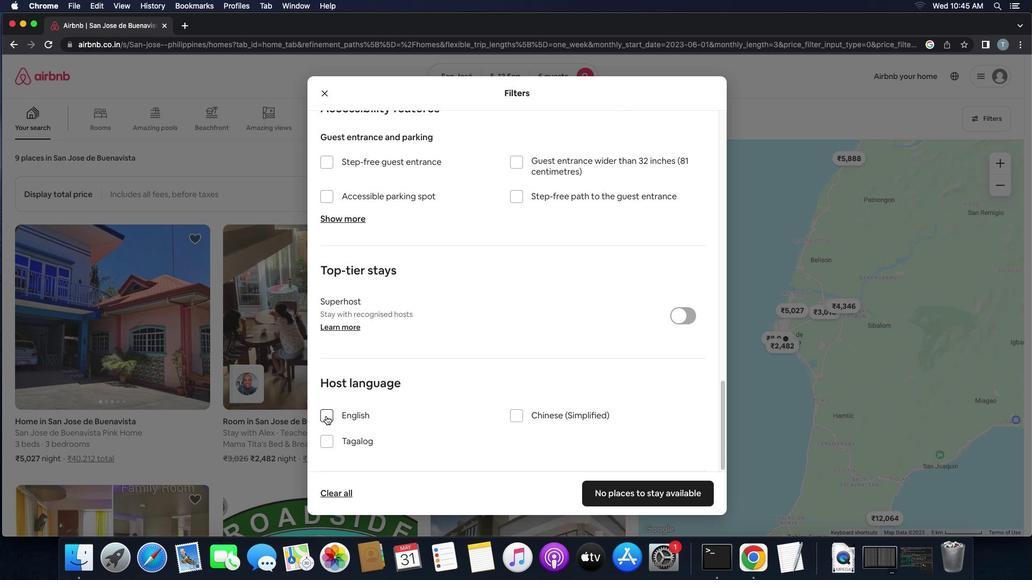 
Action: Mouse moved to (613, 487)
Screenshot: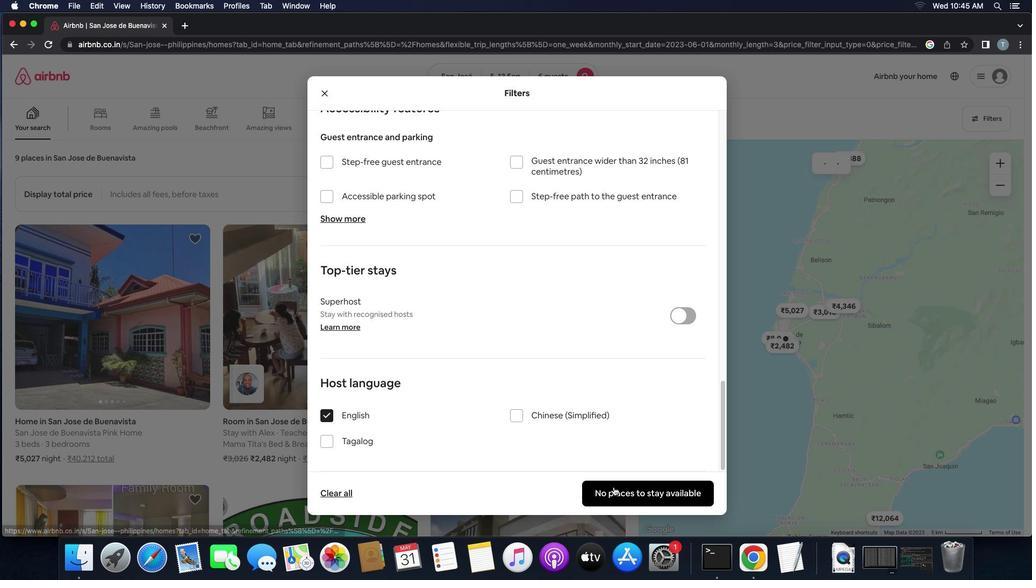 
Action: Mouse pressed left at (613, 487)
Screenshot: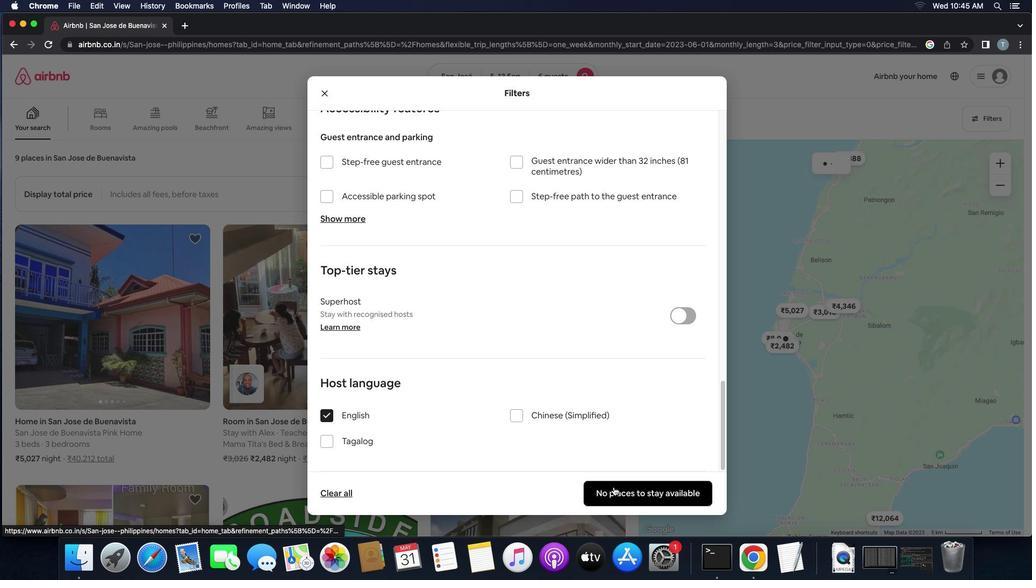 
Action: Mouse moved to (614, 487)
Screenshot: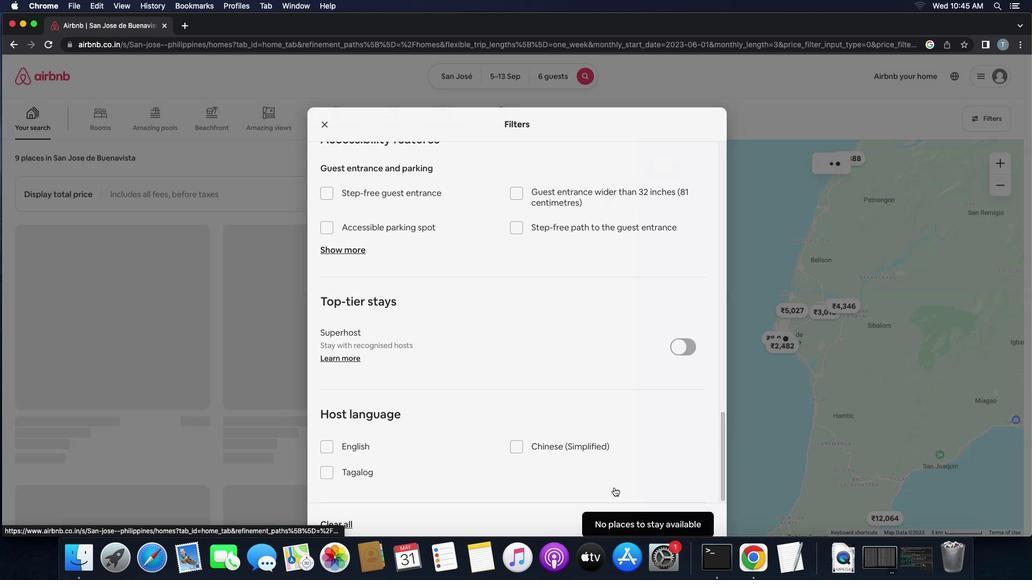 
